 Task: Search one way flight ticket for 1 adult, 5 children, 2 infants in seat and 1 infant on lap in first from Orange County: John Wayne Airport (was Orange County Airport) to Laramie: Laramie Regional Airport on 5-3-2023. Choice of flights is Delta. Number of bags: 1 checked bag. Price is upto 92000. Outbound departure time preference is 9:00.
Action: Mouse moved to (304, 255)
Screenshot: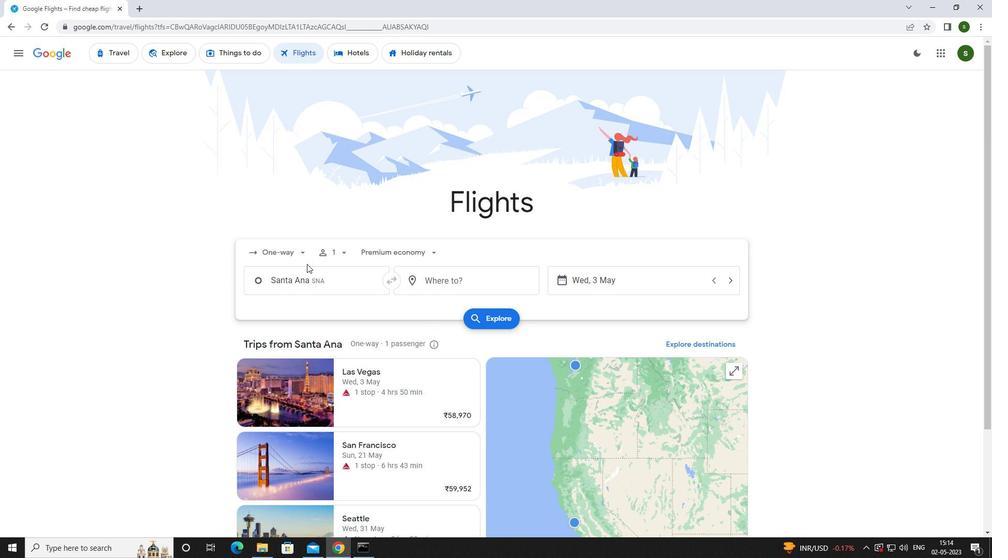 
Action: Mouse pressed left at (304, 255)
Screenshot: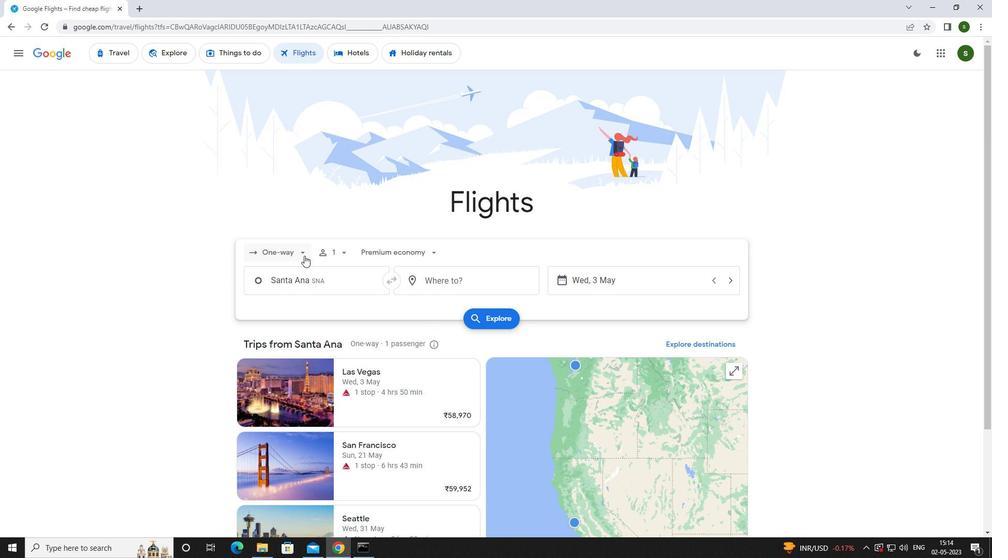 
Action: Mouse moved to (297, 295)
Screenshot: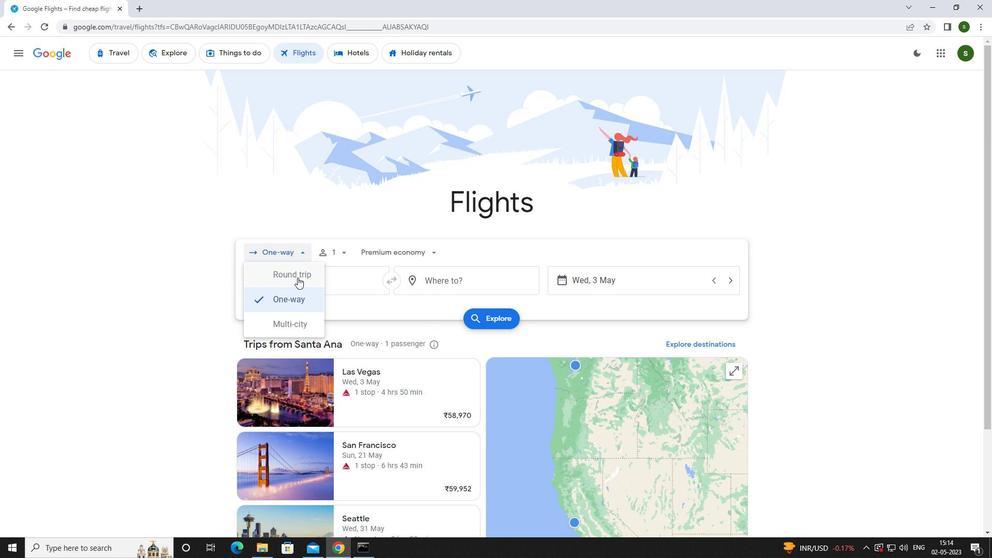 
Action: Mouse pressed left at (297, 295)
Screenshot: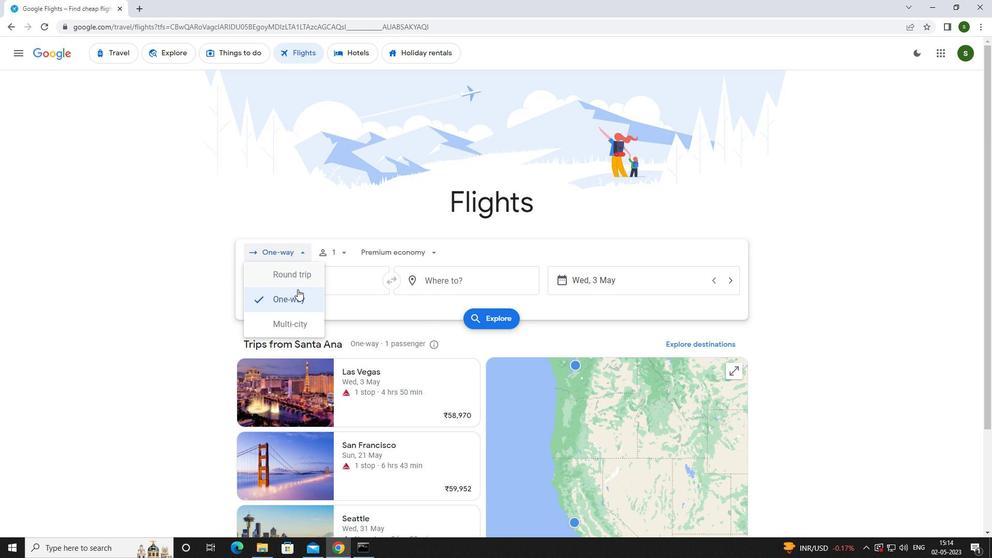 
Action: Mouse moved to (346, 252)
Screenshot: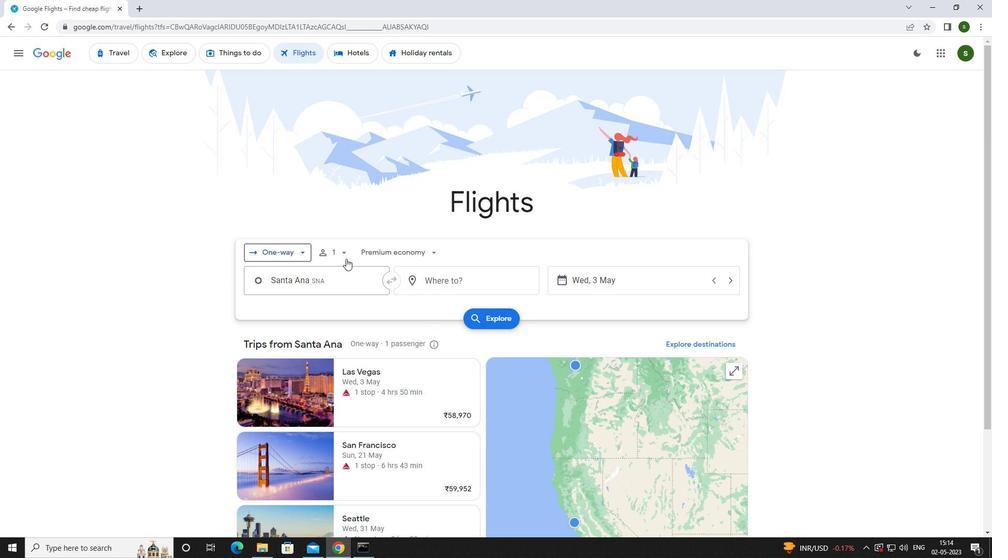 
Action: Mouse pressed left at (346, 252)
Screenshot: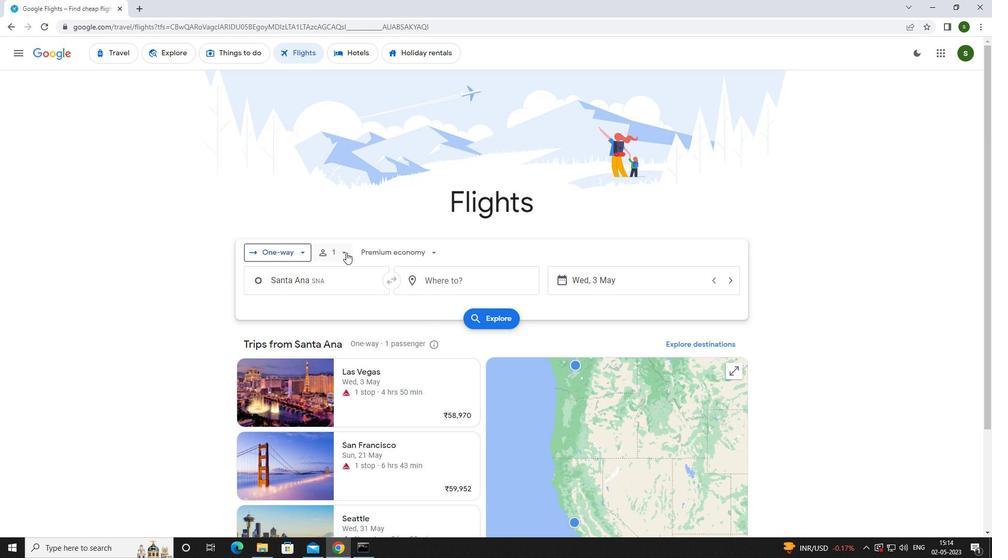 
Action: Mouse moved to (420, 298)
Screenshot: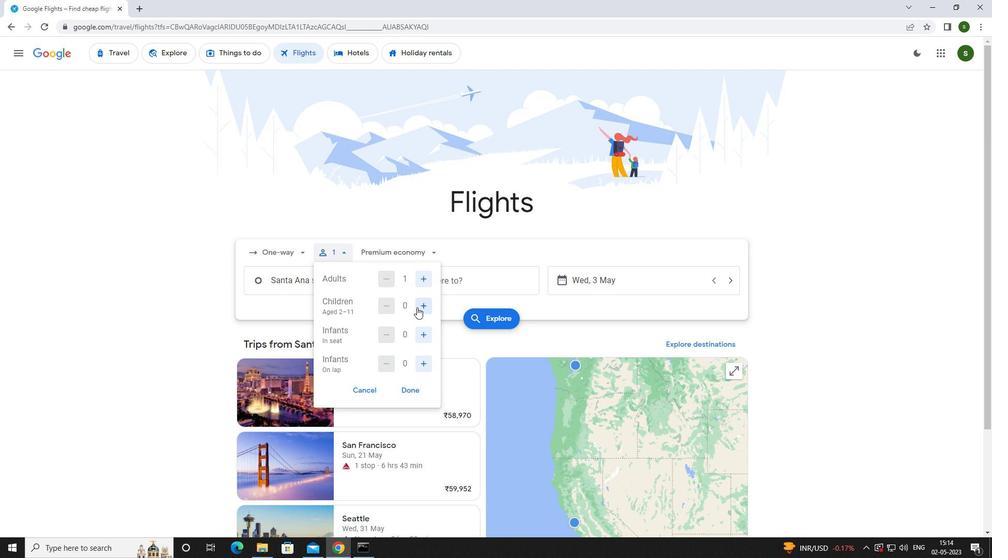 
Action: Mouse pressed left at (420, 298)
Screenshot: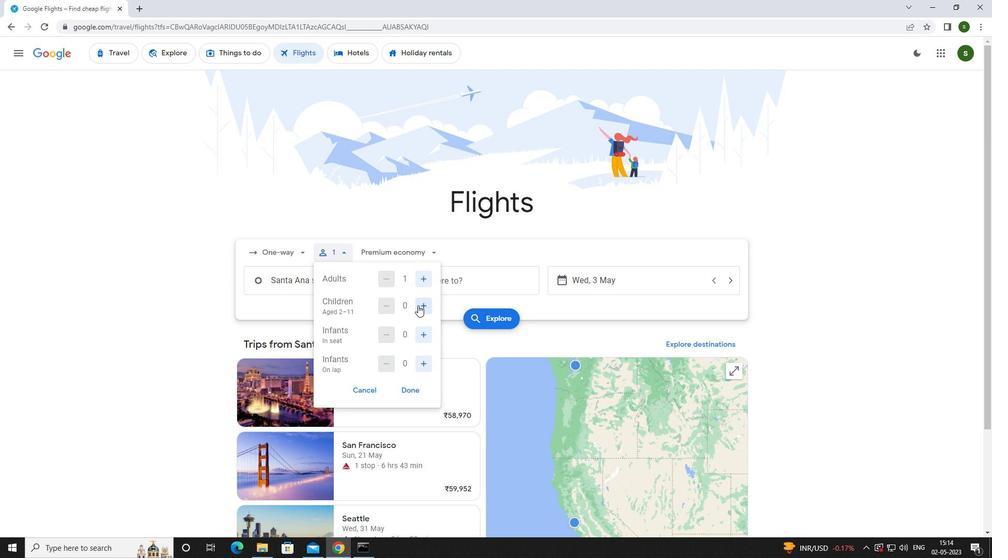 
Action: Mouse pressed left at (420, 298)
Screenshot: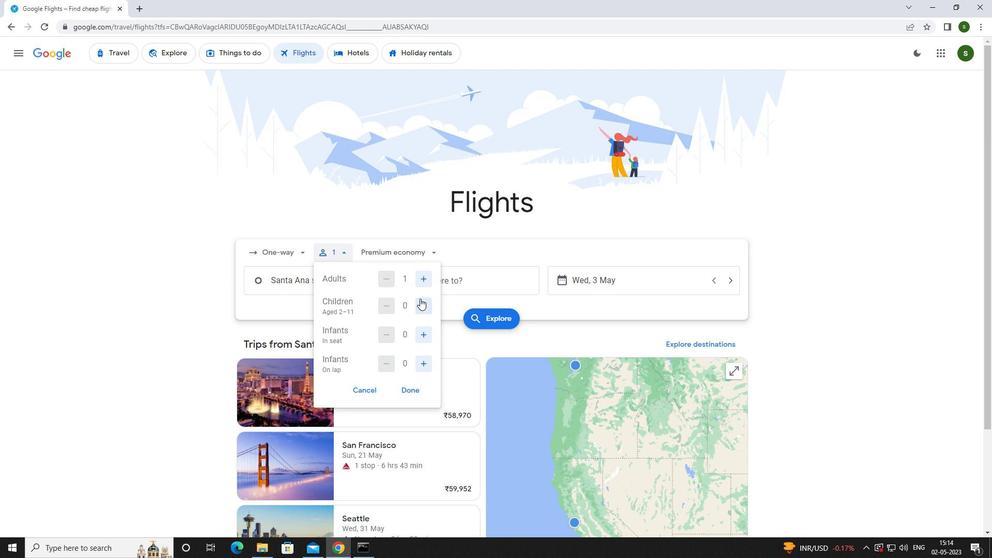
Action: Mouse pressed left at (420, 298)
Screenshot: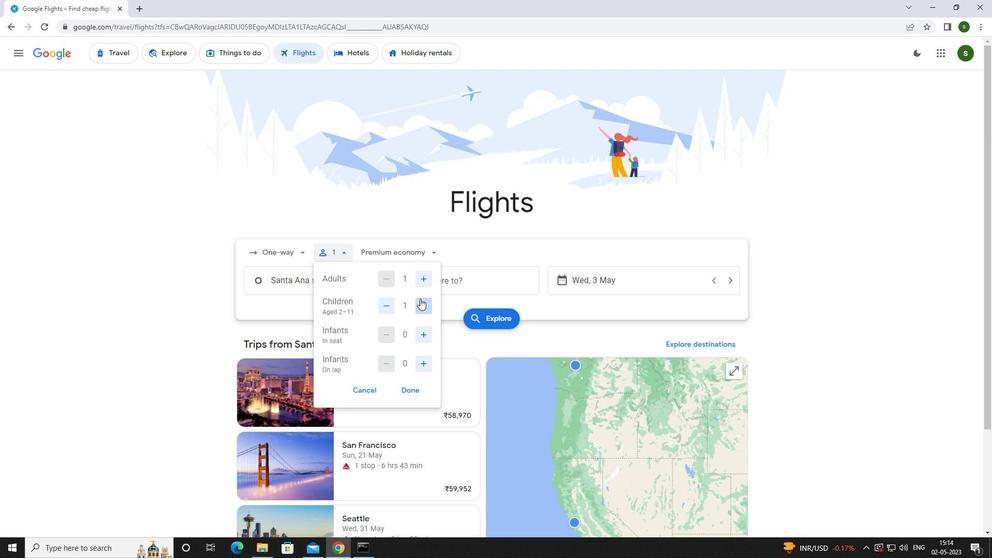 
Action: Mouse pressed left at (420, 298)
Screenshot: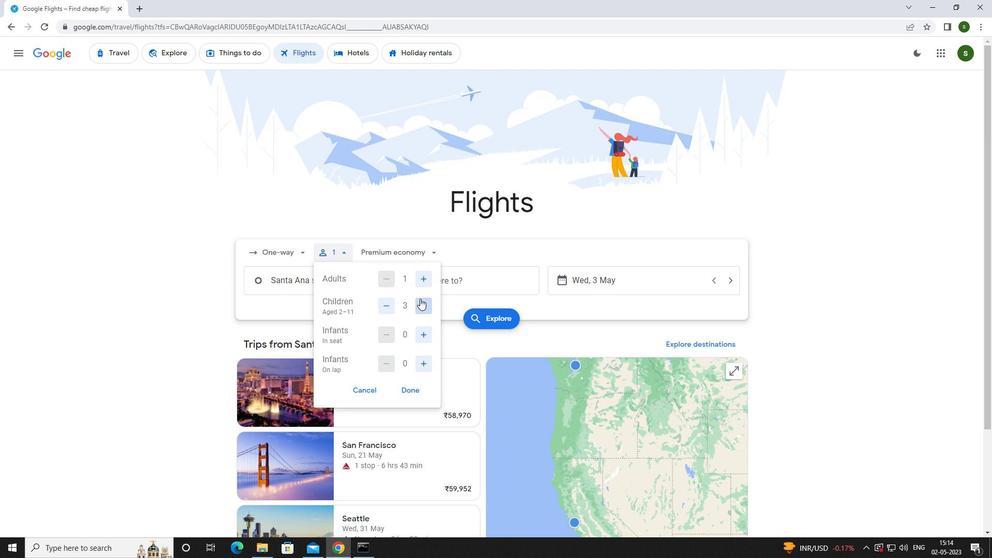 
Action: Mouse pressed left at (420, 298)
Screenshot: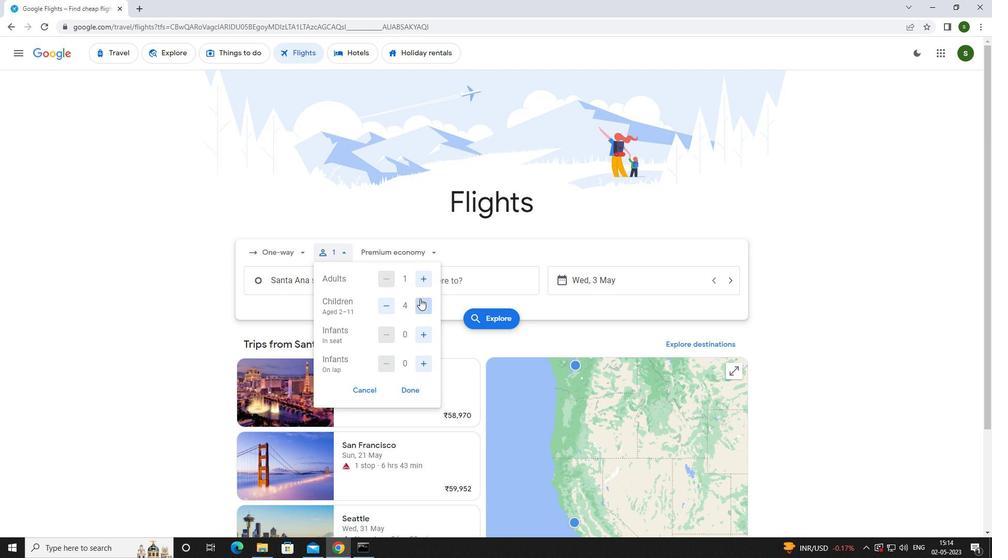 
Action: Mouse moved to (426, 338)
Screenshot: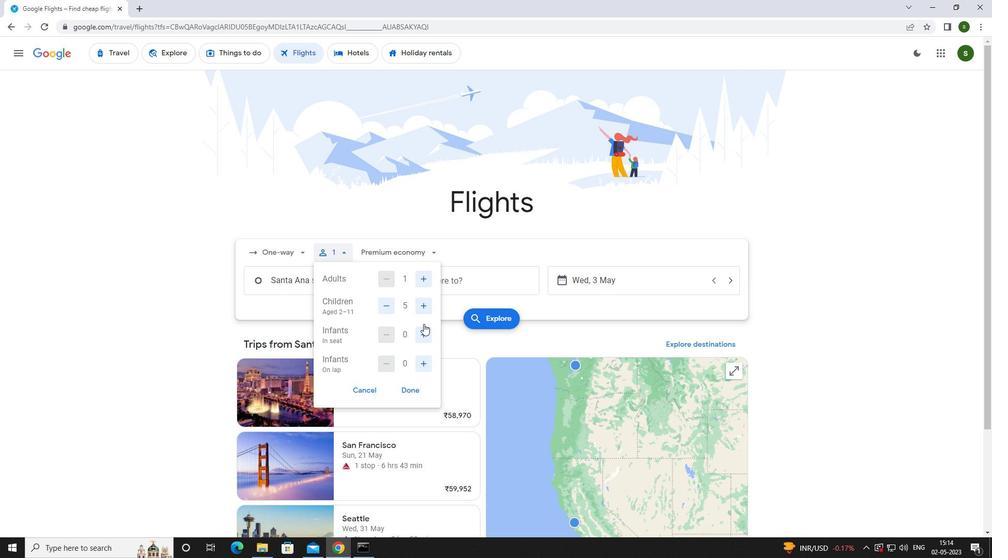 
Action: Mouse pressed left at (426, 338)
Screenshot: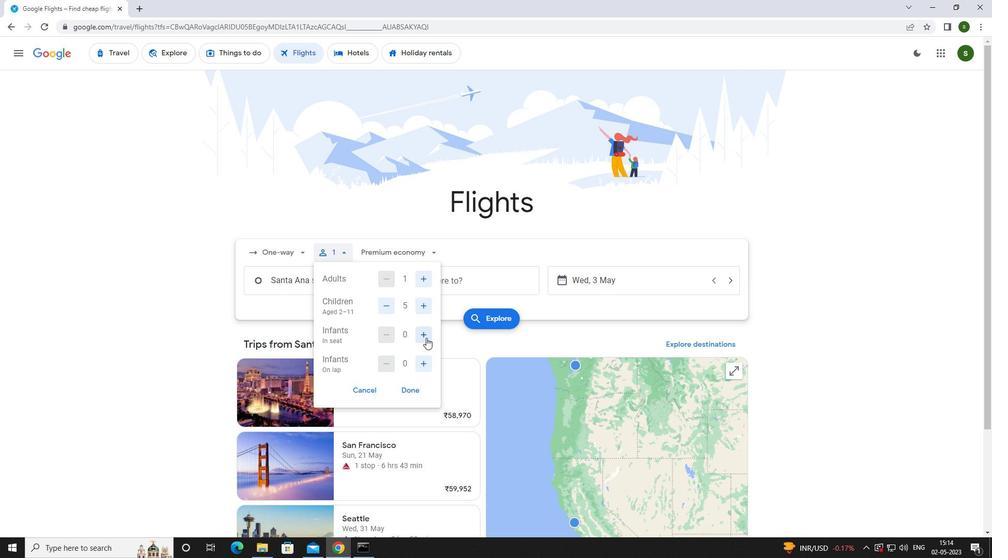 
Action: Mouse moved to (425, 362)
Screenshot: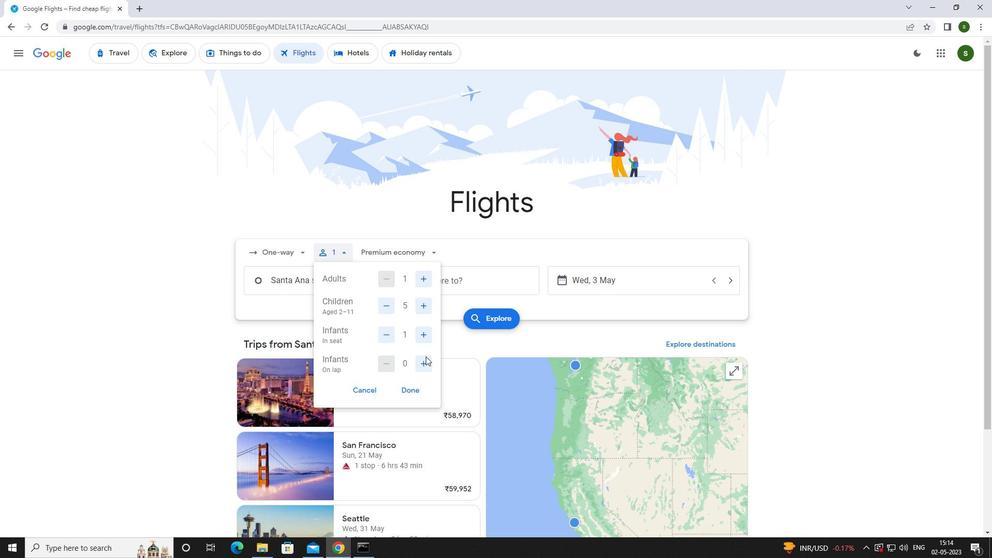 
Action: Mouse pressed left at (425, 362)
Screenshot: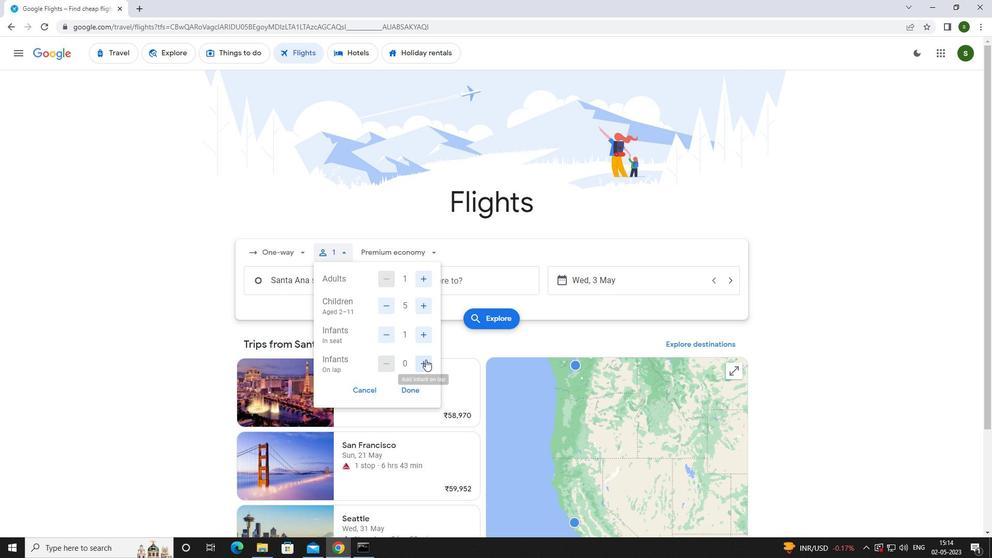 
Action: Mouse moved to (406, 251)
Screenshot: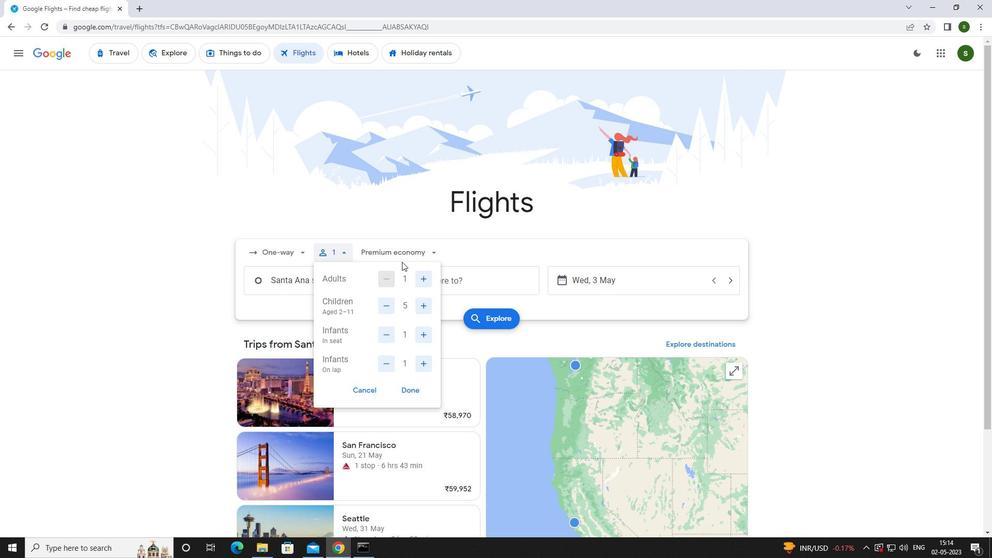 
Action: Mouse pressed left at (406, 251)
Screenshot: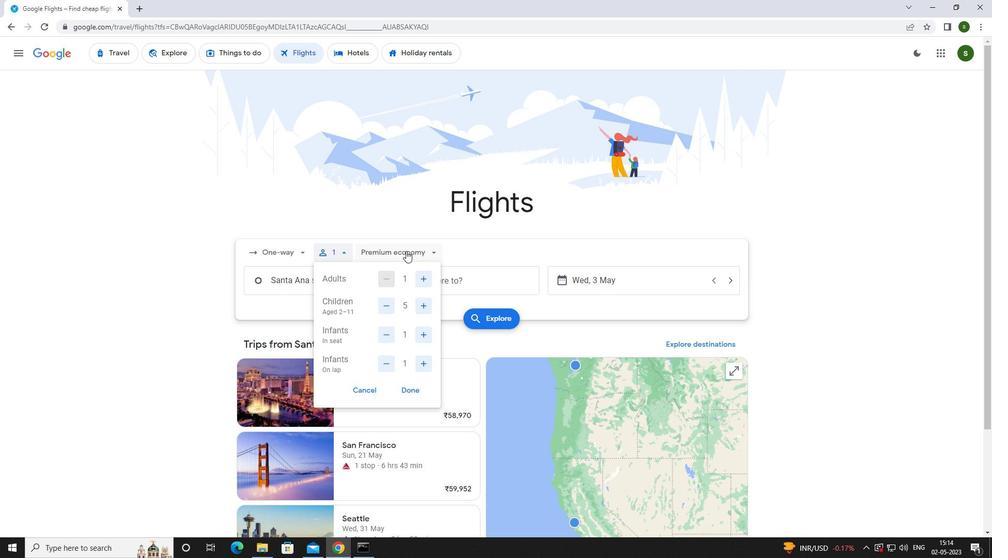 
Action: Mouse moved to (412, 349)
Screenshot: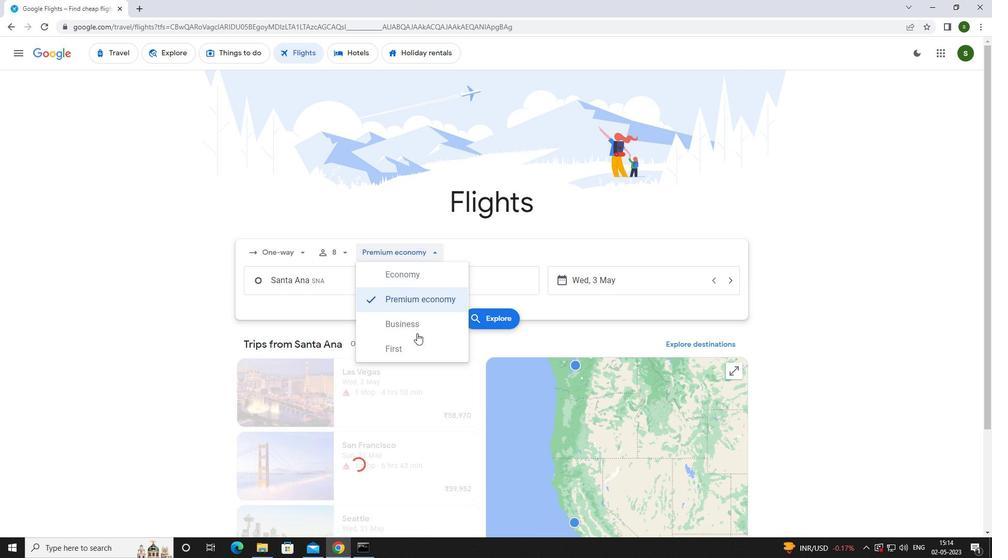 
Action: Mouse pressed left at (412, 349)
Screenshot: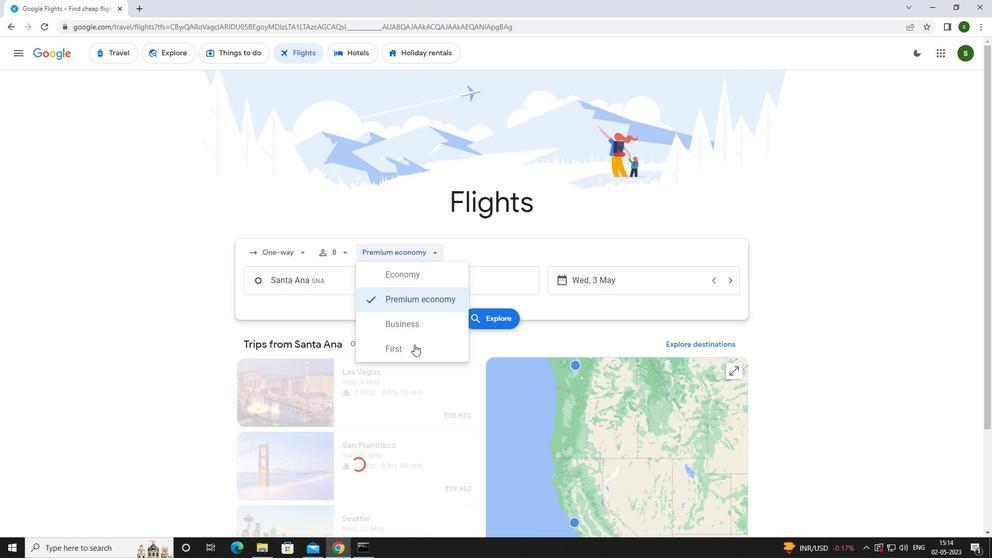 
Action: Mouse moved to (354, 282)
Screenshot: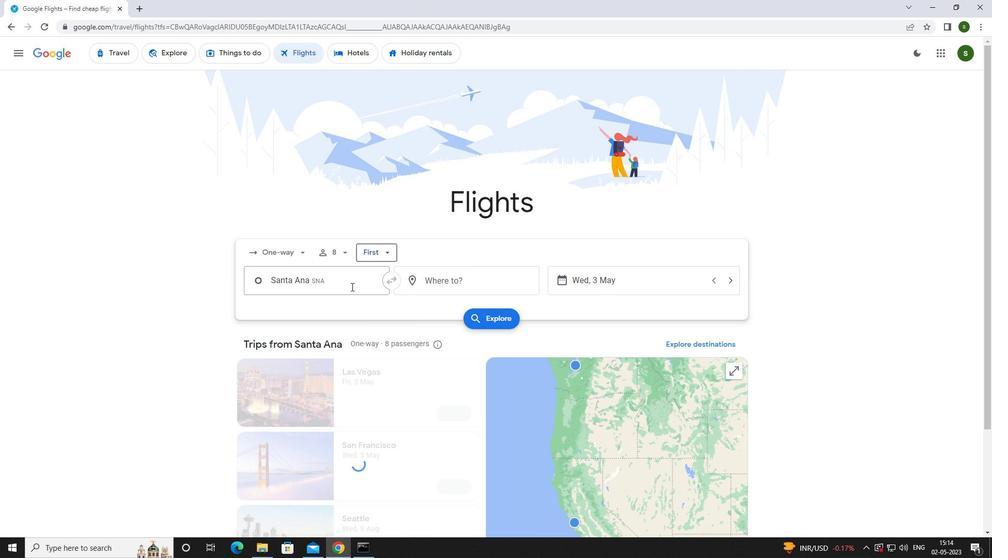 
Action: Mouse pressed left at (354, 282)
Screenshot: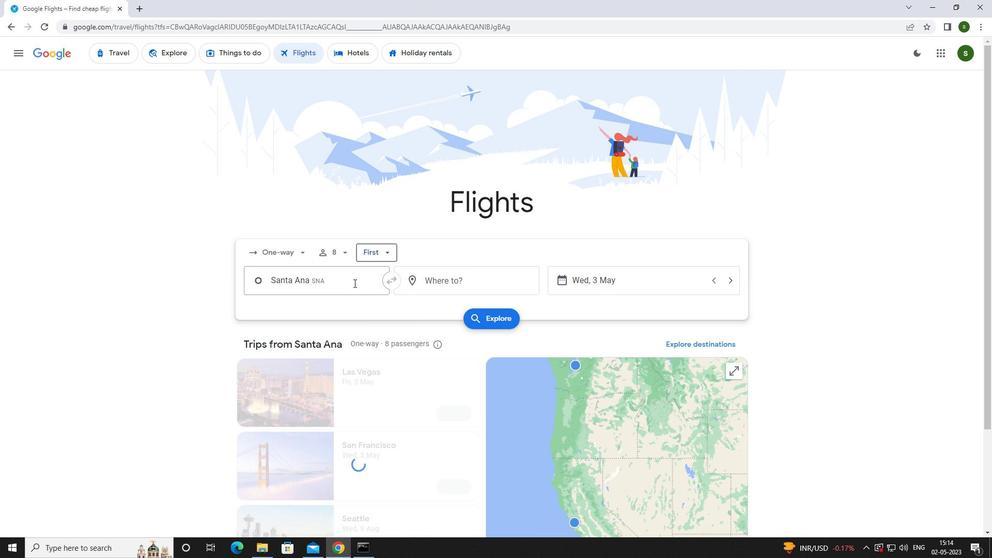 
Action: Mouse moved to (355, 282)
Screenshot: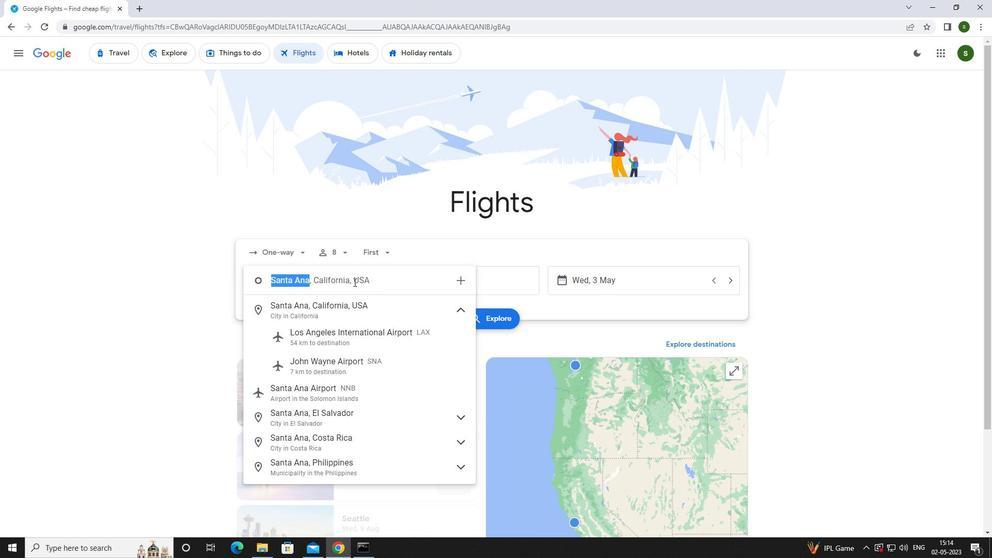 
Action: Key pressed <Key.caps_lock>j<Key.caps_lock>ohn<Key.space><Key.caps_lock>
Screenshot: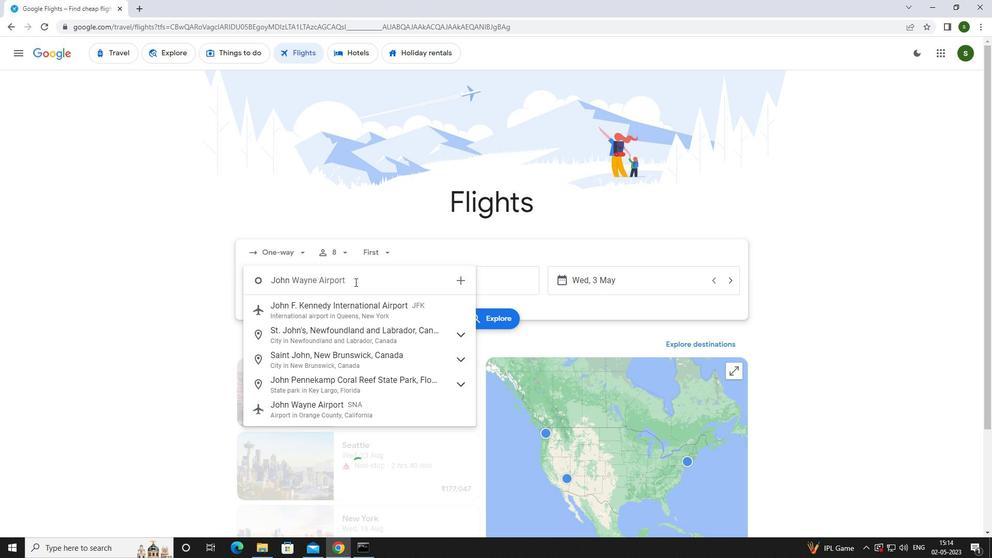 
Action: Mouse moved to (342, 403)
Screenshot: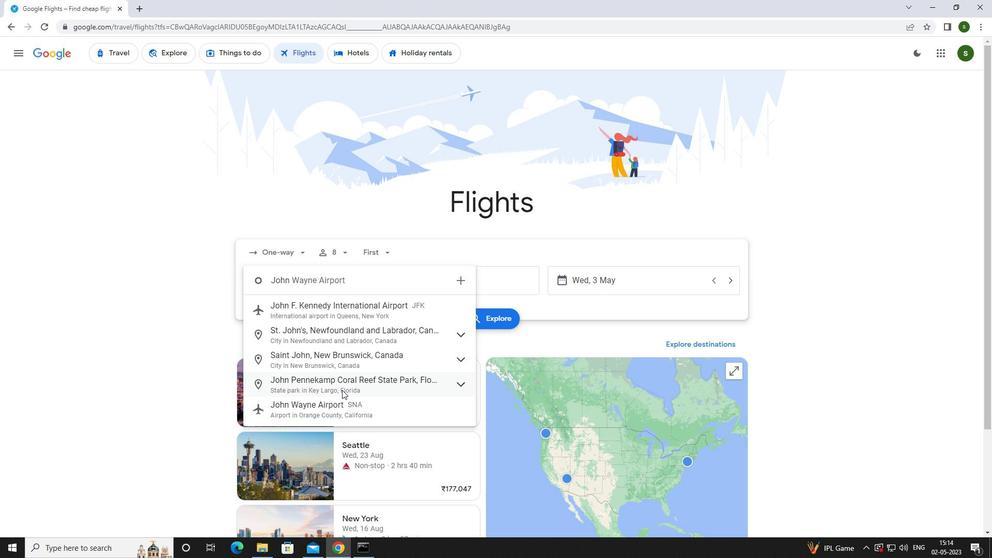 
Action: Mouse pressed left at (342, 403)
Screenshot: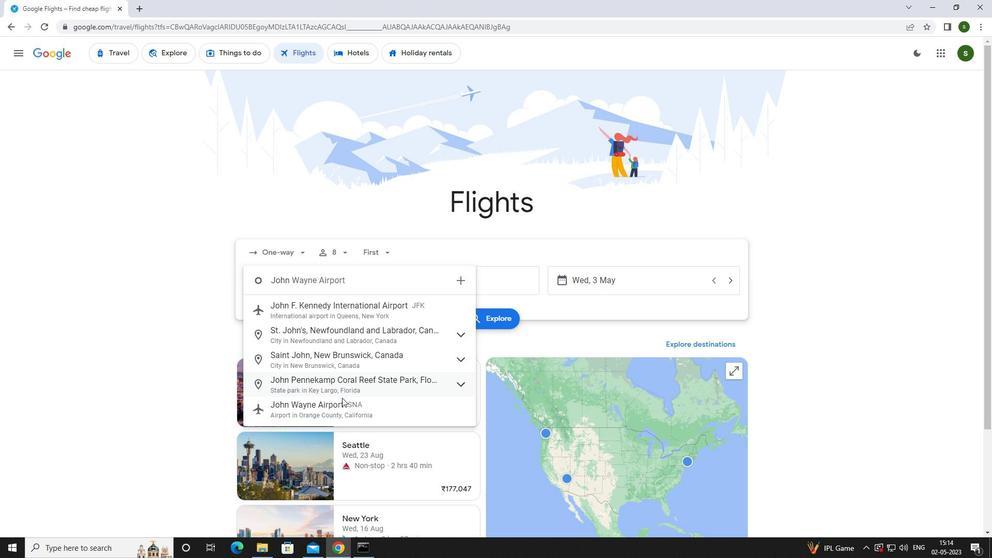
Action: Mouse moved to (465, 279)
Screenshot: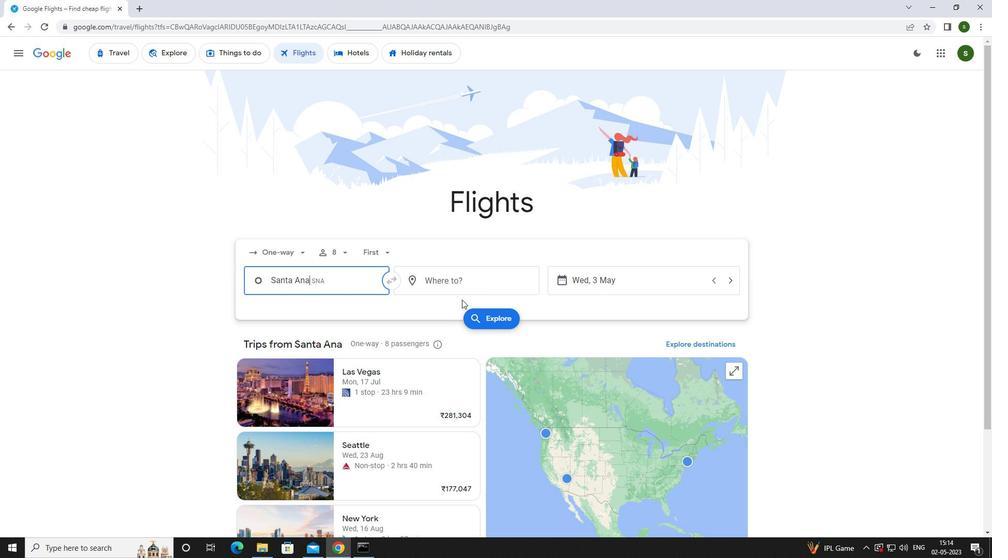 
Action: Mouse pressed left at (465, 279)
Screenshot: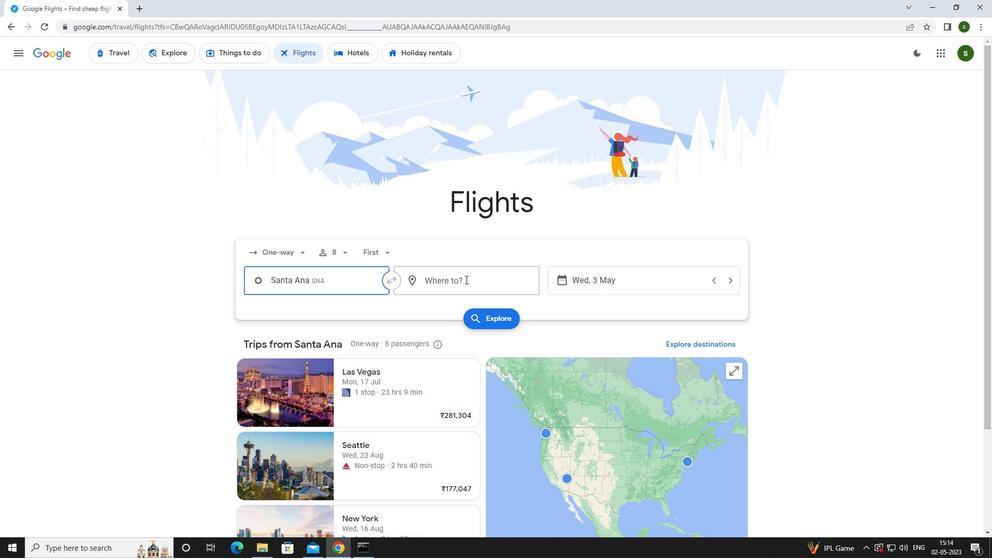
Action: Mouse moved to (413, 298)
Screenshot: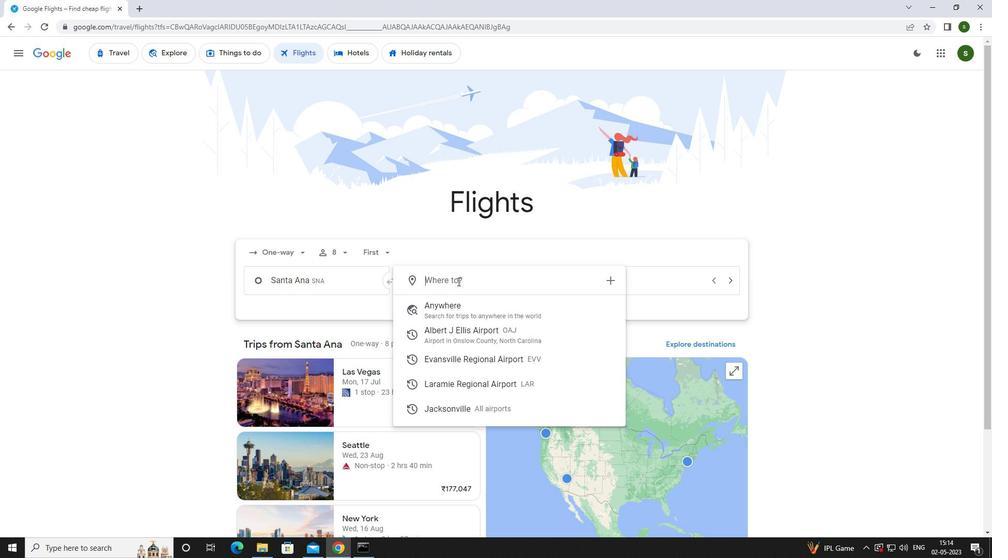 
Action: Key pressed <Key.caps_lock><Key.caps_lock>l<Key.caps_lock>aramie
Screenshot: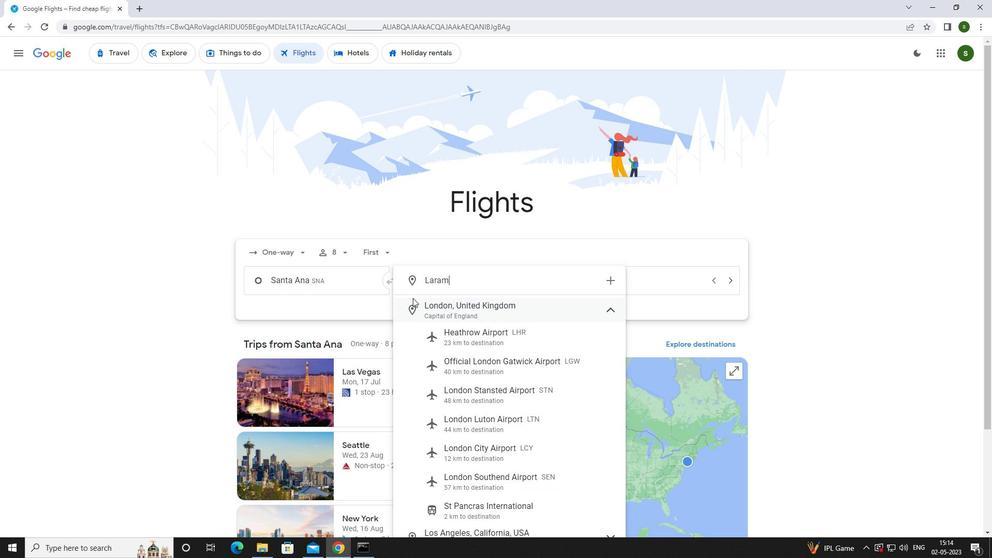 
Action: Mouse moved to (485, 359)
Screenshot: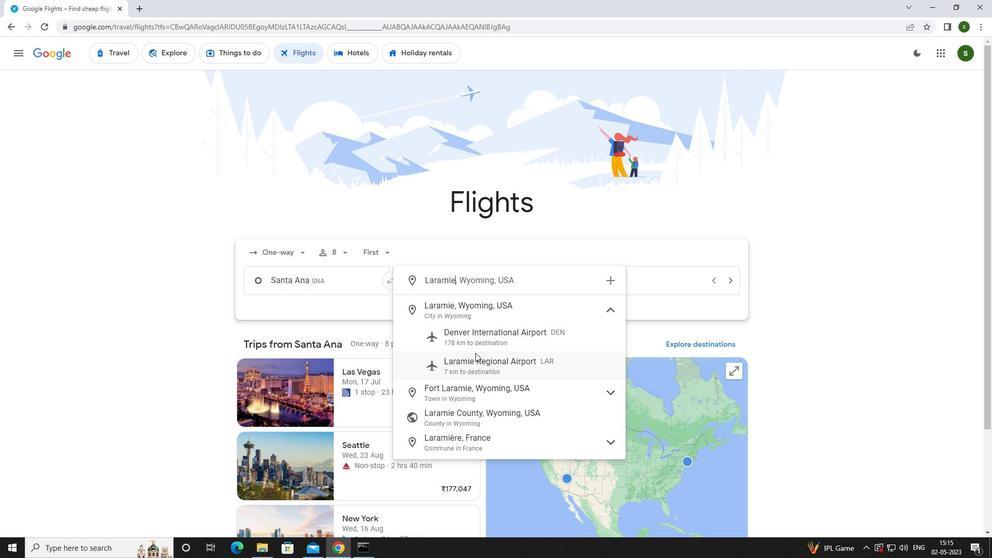 
Action: Mouse pressed left at (485, 359)
Screenshot: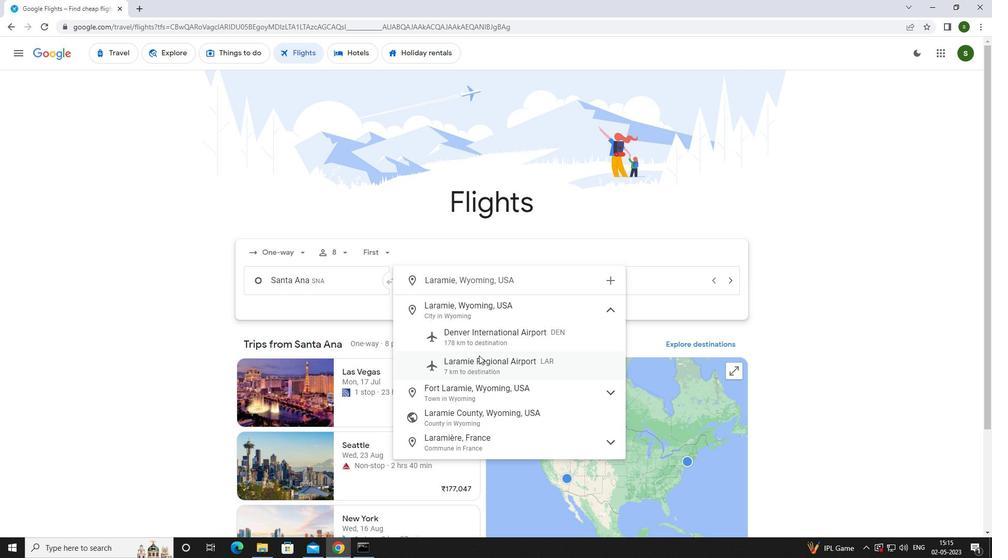 
Action: Mouse moved to (640, 283)
Screenshot: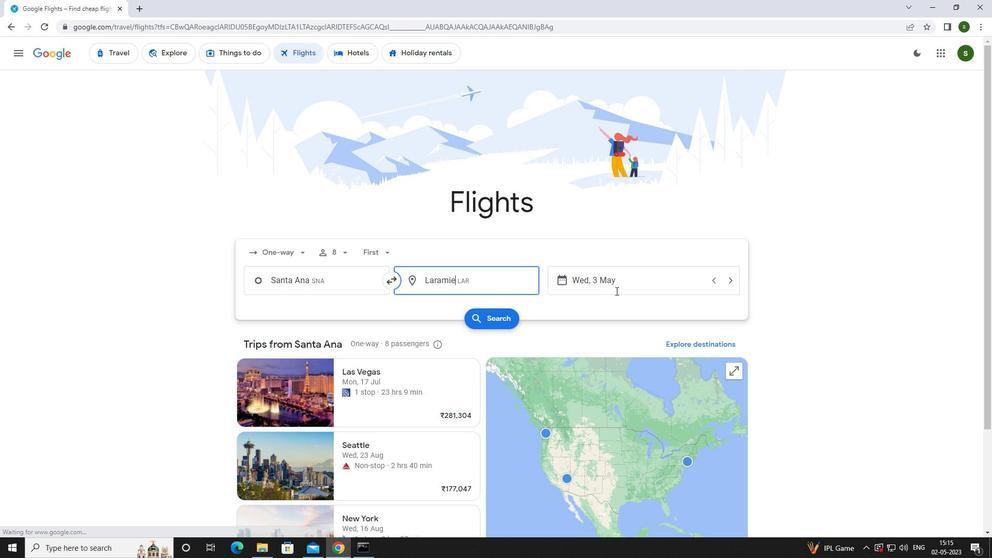 
Action: Mouse pressed left at (640, 283)
Screenshot: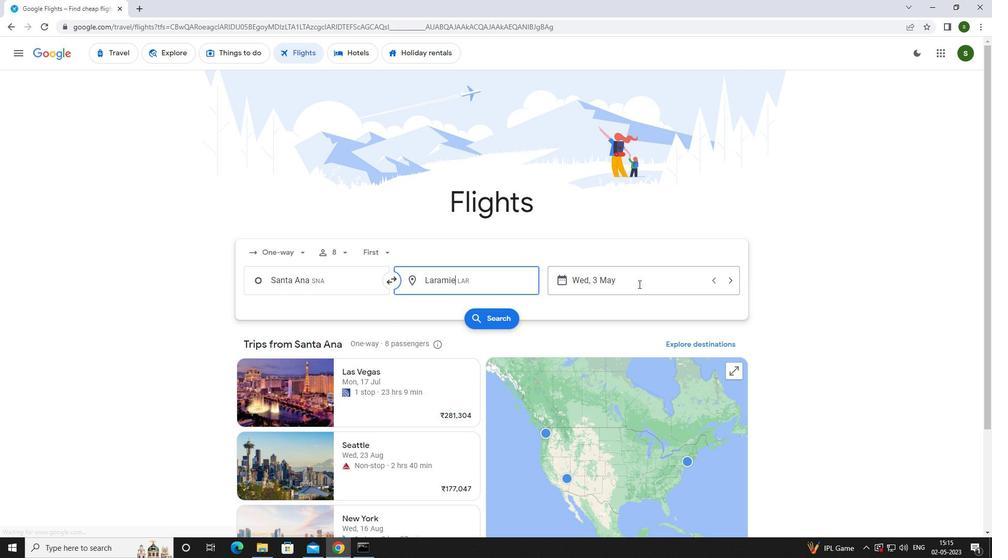 
Action: Mouse moved to (443, 350)
Screenshot: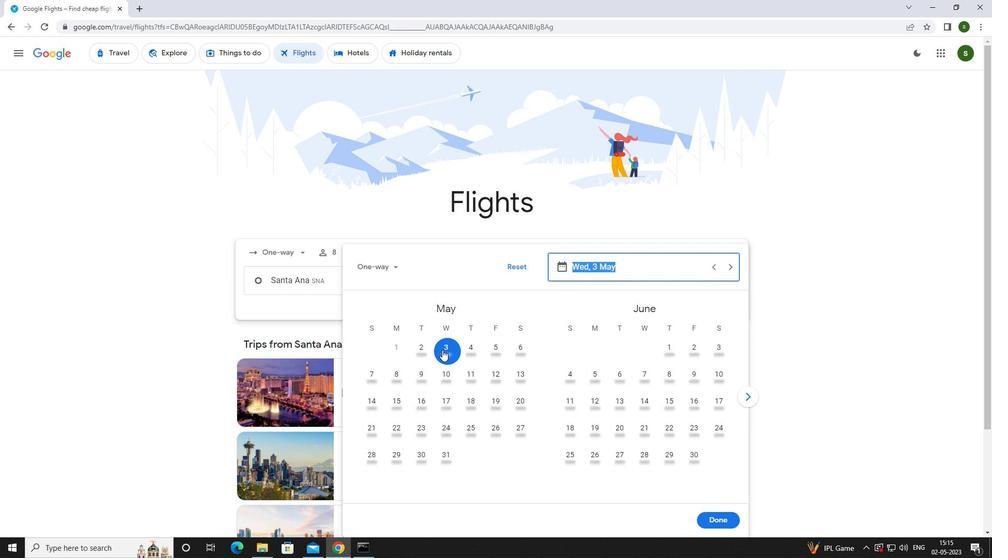 
Action: Mouse pressed left at (443, 350)
Screenshot: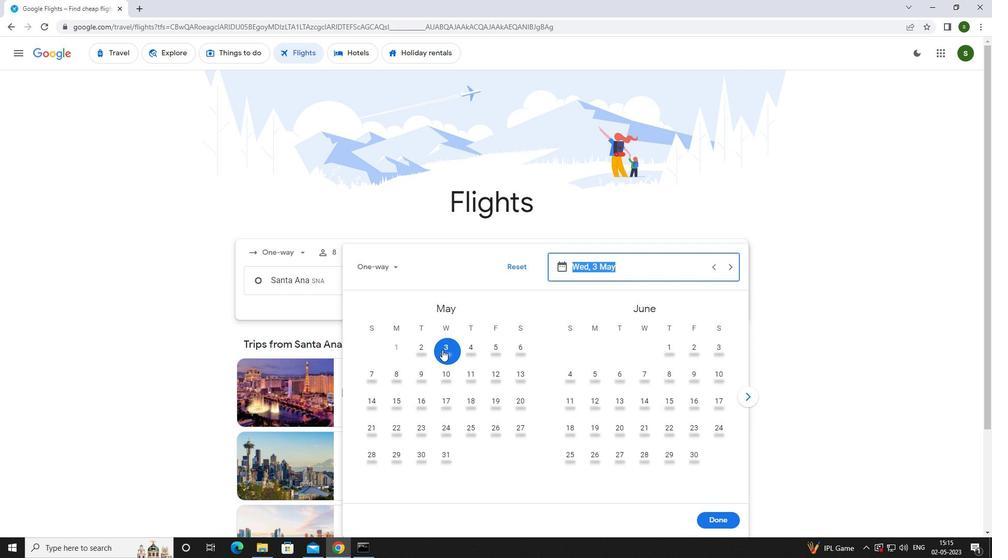 
Action: Mouse moved to (717, 517)
Screenshot: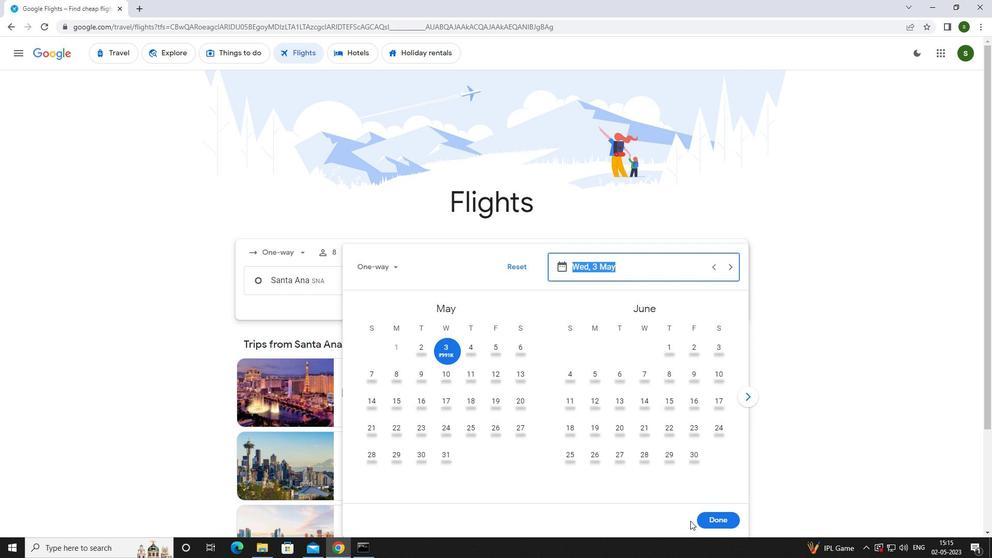 
Action: Mouse pressed left at (717, 517)
Screenshot: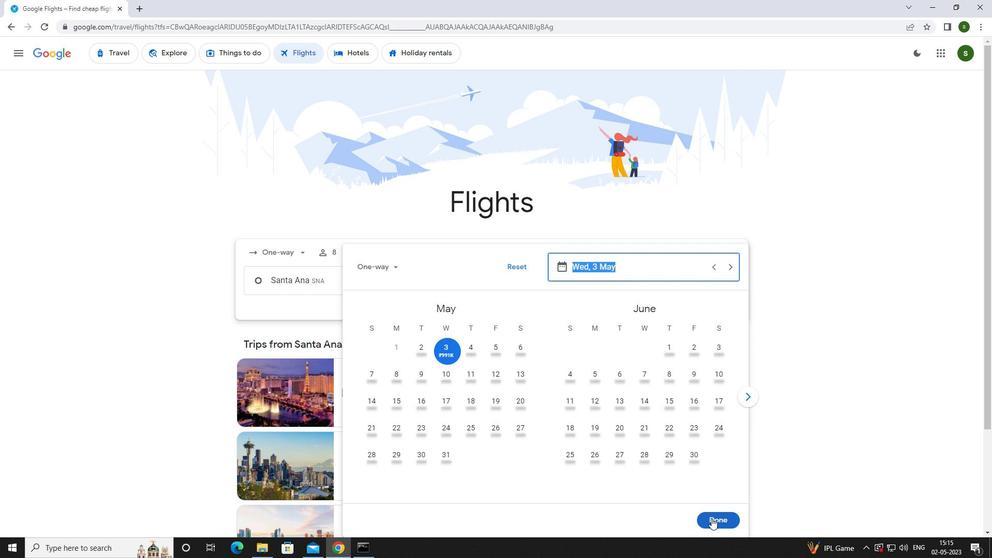 
Action: Mouse moved to (488, 324)
Screenshot: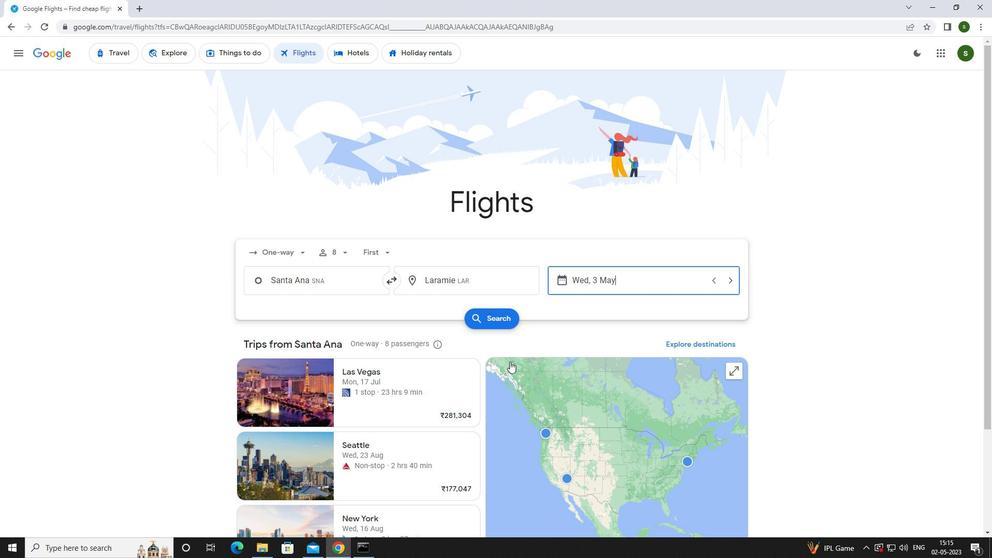 
Action: Mouse pressed left at (488, 324)
Screenshot: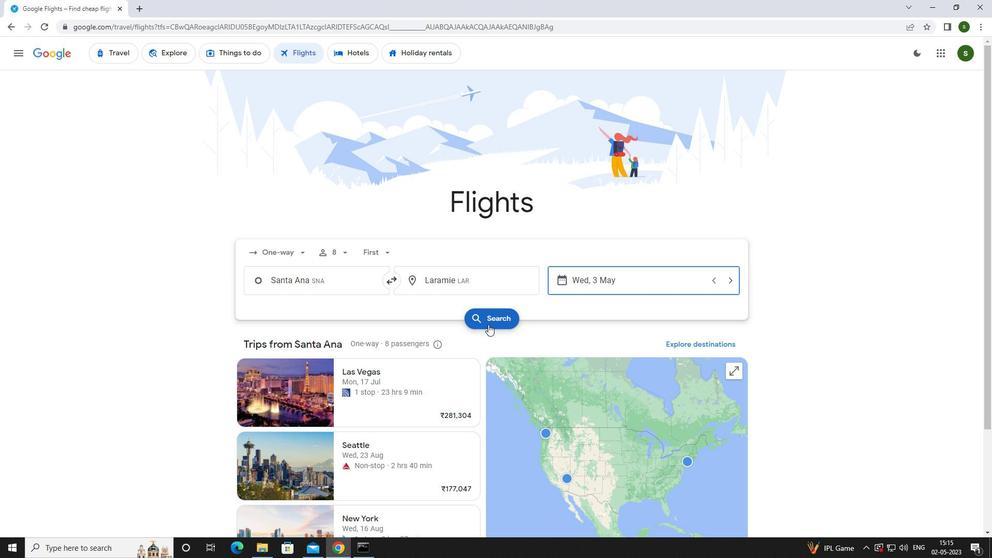 
Action: Mouse moved to (256, 141)
Screenshot: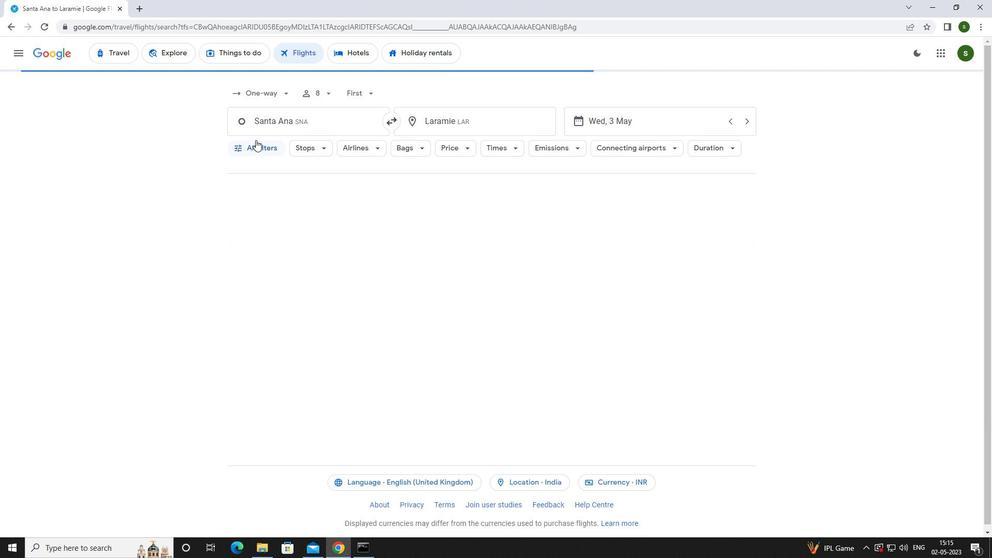 
Action: Mouse pressed left at (256, 141)
Screenshot: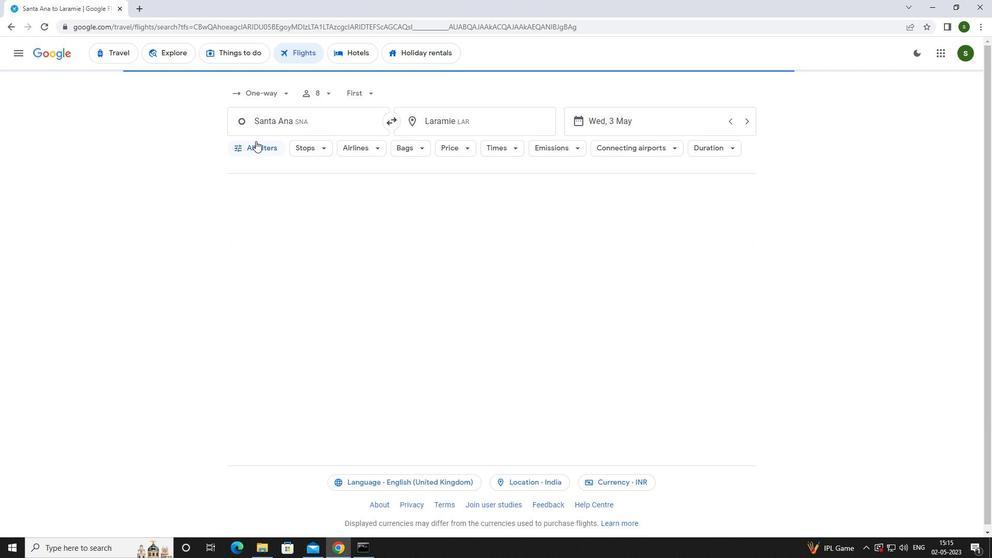 
Action: Mouse moved to (388, 365)
Screenshot: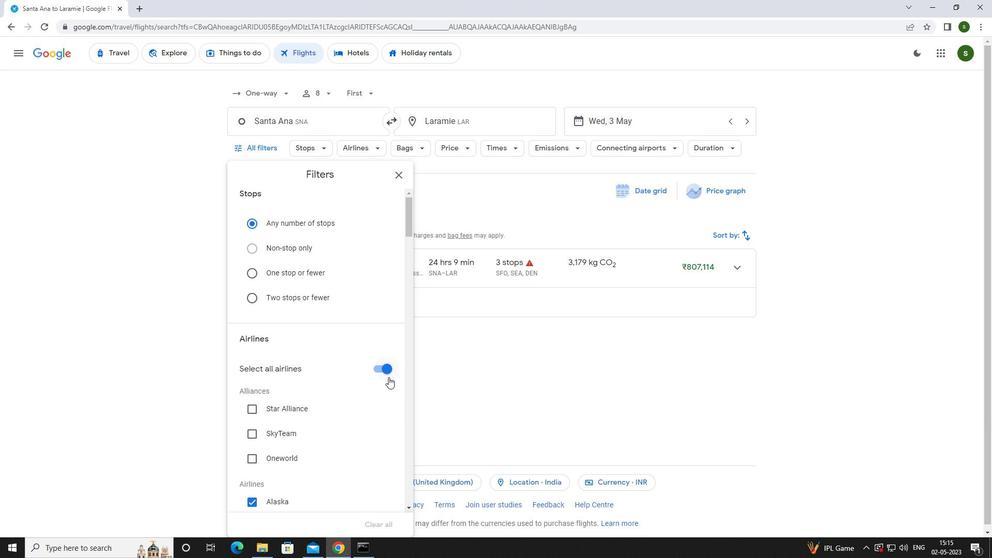 
Action: Mouse pressed left at (388, 365)
Screenshot: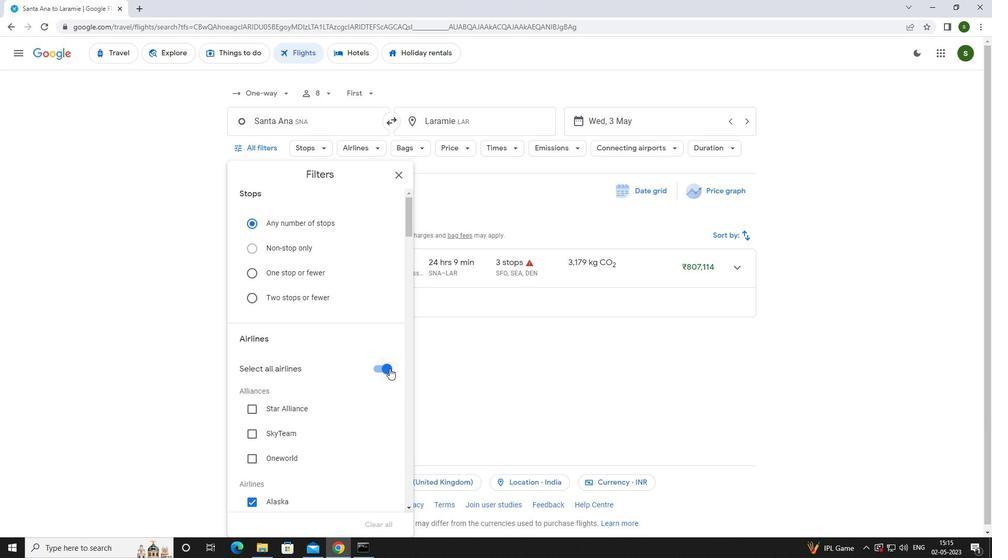 
Action: Mouse moved to (307, 290)
Screenshot: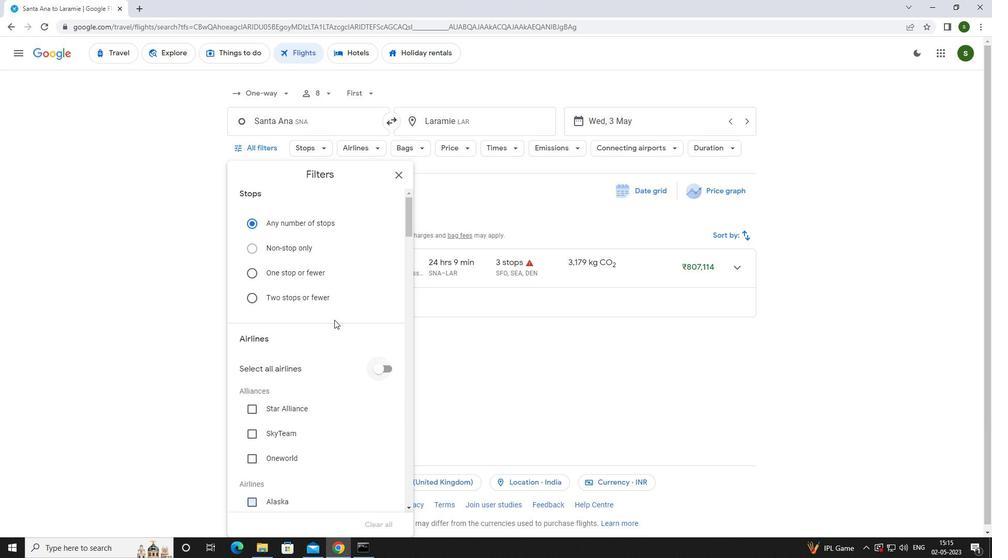 
Action: Mouse scrolled (307, 289) with delta (0, 0)
Screenshot: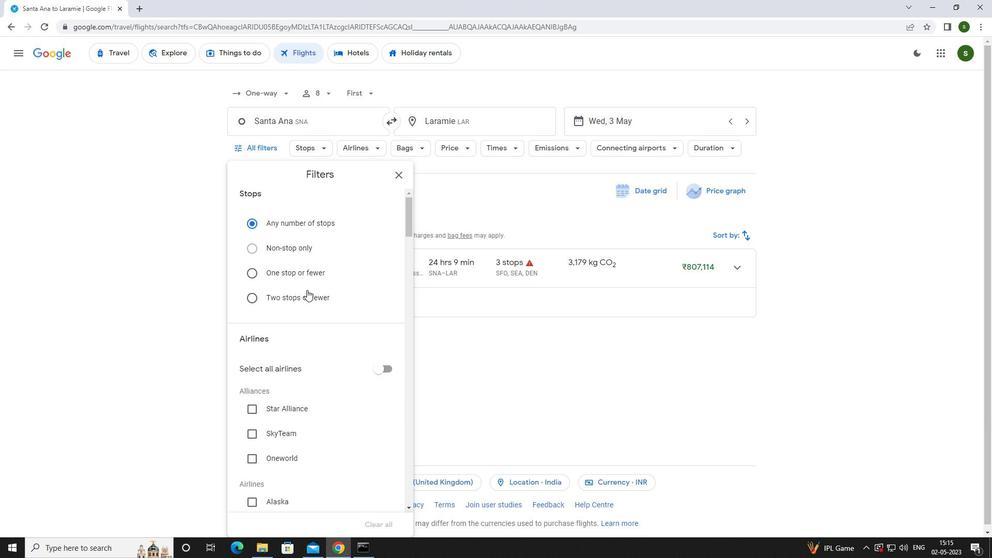 
Action: Mouse scrolled (307, 289) with delta (0, 0)
Screenshot: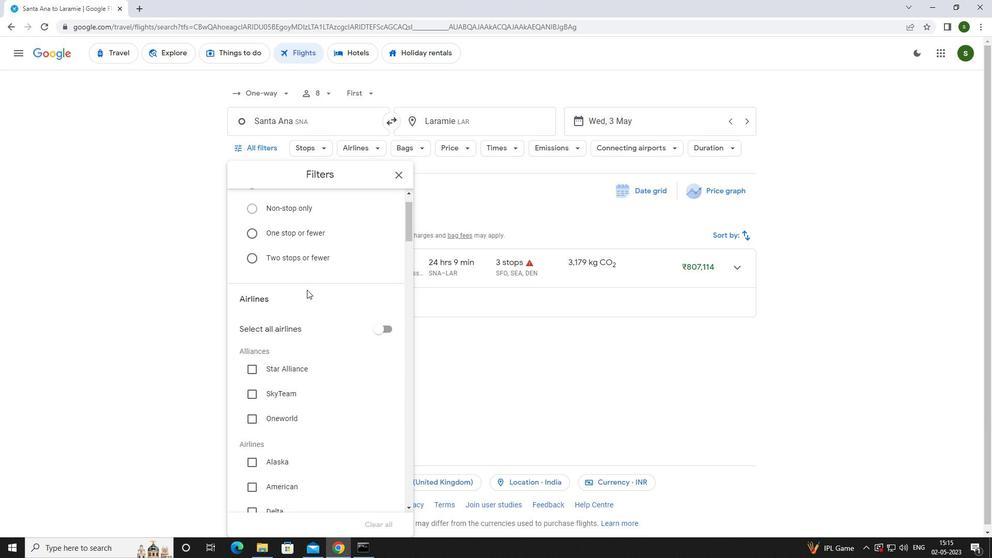 
Action: Mouse scrolled (307, 289) with delta (0, 0)
Screenshot: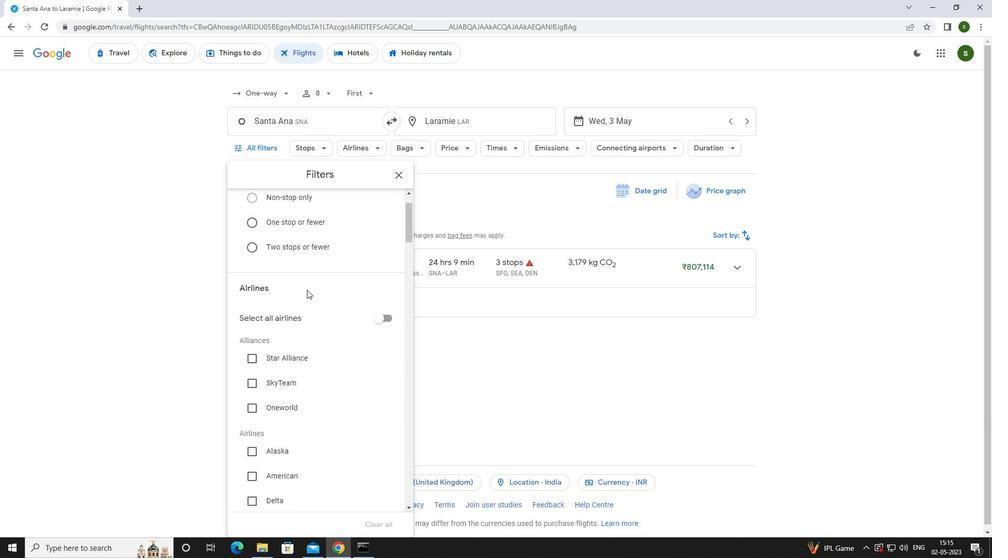 
Action: Mouse moved to (273, 396)
Screenshot: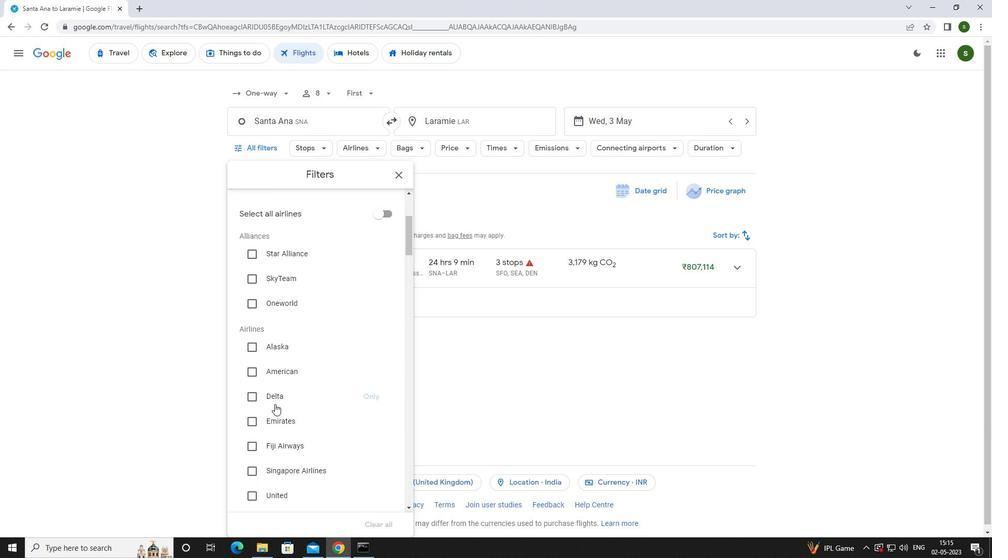 
Action: Mouse pressed left at (273, 396)
Screenshot: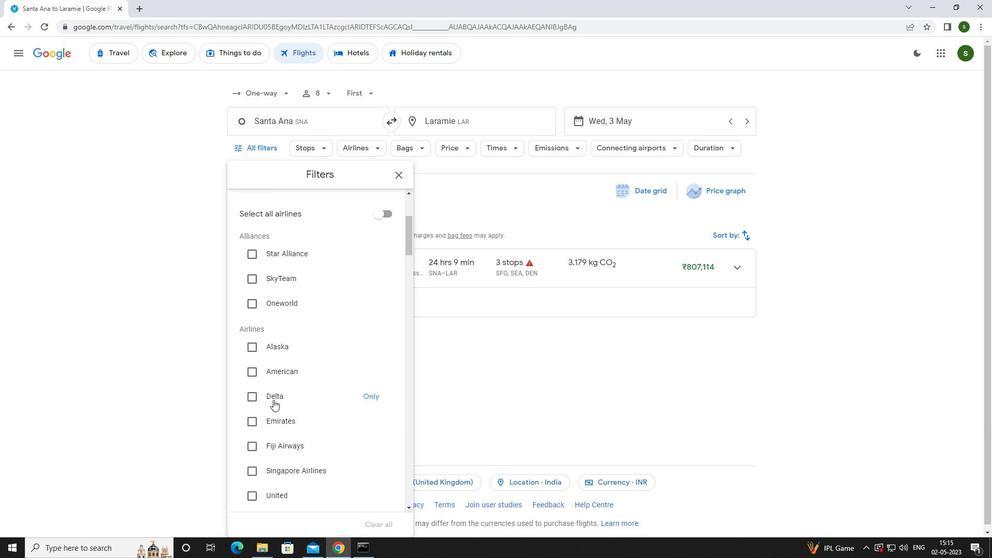 
Action: Mouse moved to (326, 371)
Screenshot: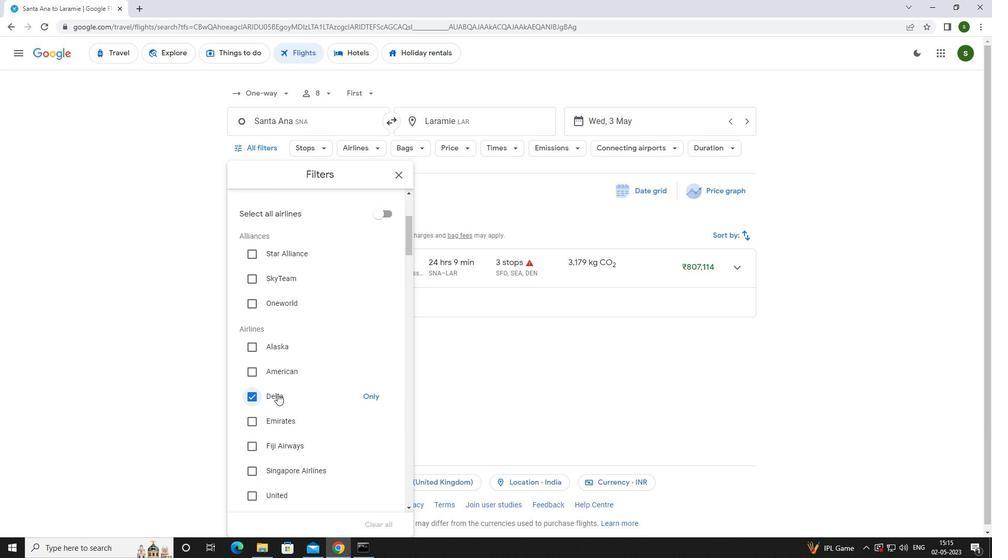 
Action: Mouse scrolled (326, 370) with delta (0, 0)
Screenshot: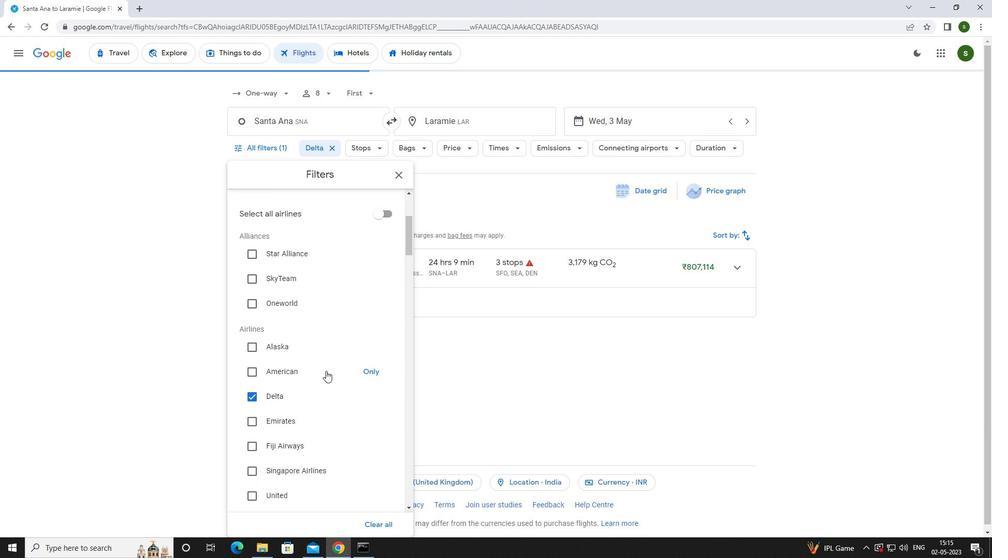 
Action: Mouse scrolled (326, 370) with delta (0, 0)
Screenshot: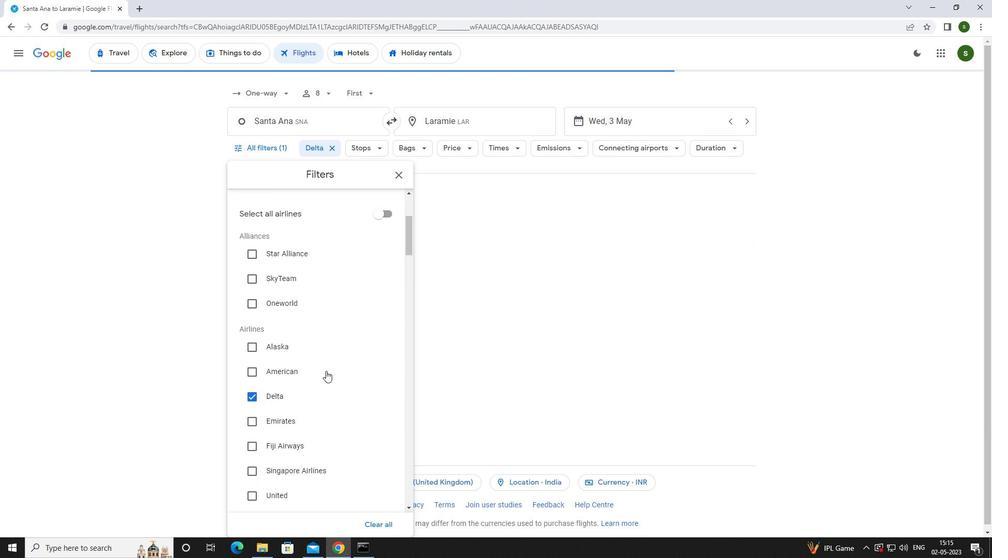 
Action: Mouse scrolled (326, 370) with delta (0, 0)
Screenshot: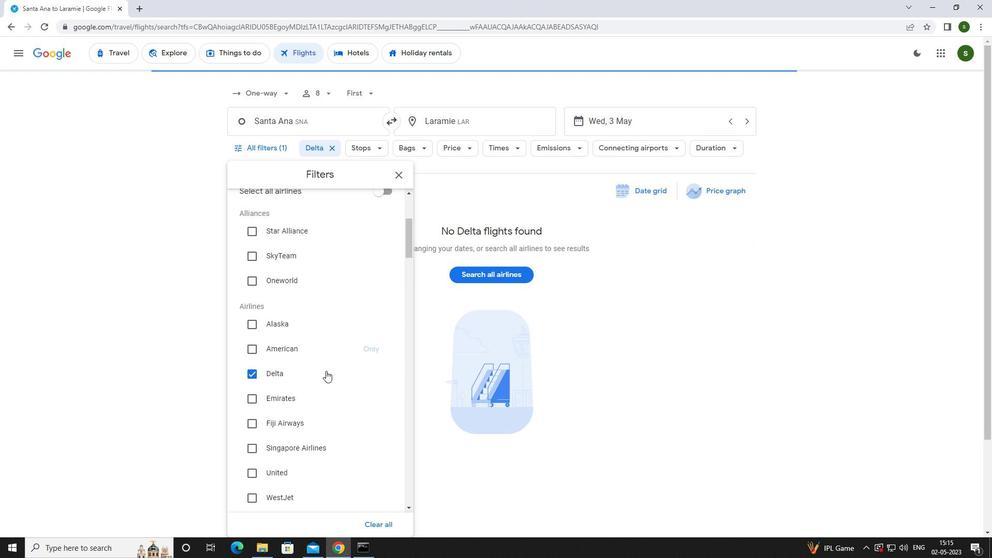 
Action: Mouse scrolled (326, 370) with delta (0, 0)
Screenshot: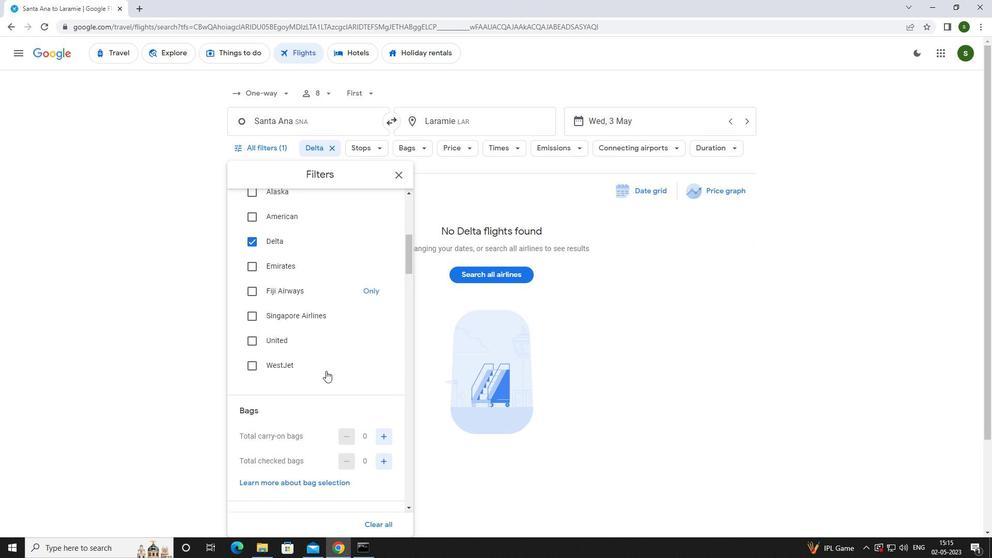
Action: Mouse scrolled (326, 370) with delta (0, 0)
Screenshot: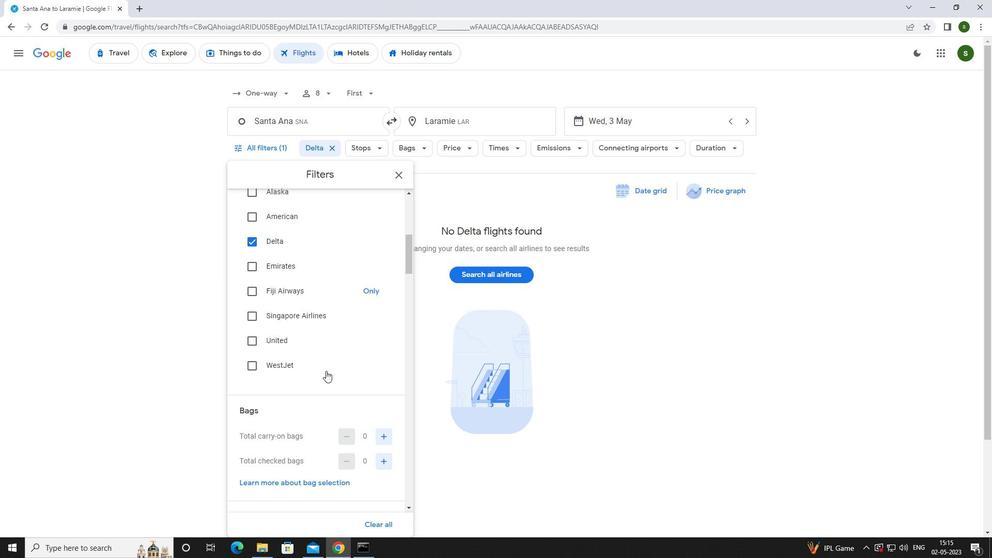 
Action: Mouse moved to (385, 354)
Screenshot: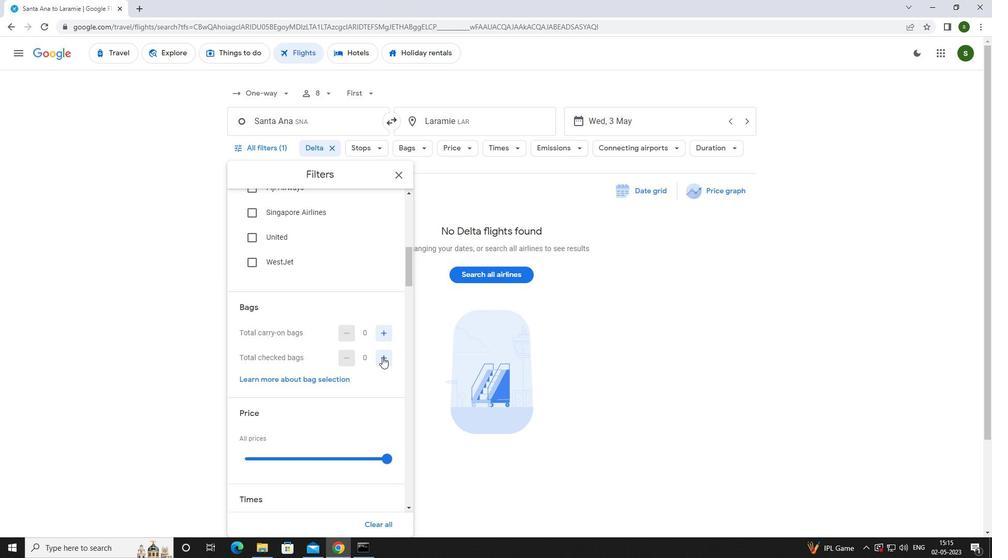 
Action: Mouse pressed left at (385, 354)
Screenshot: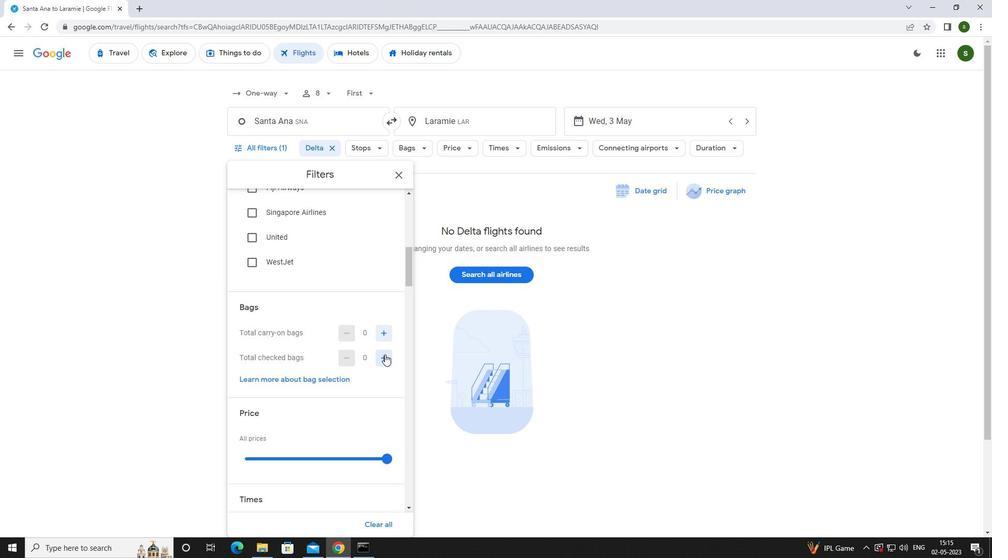 
Action: Mouse moved to (385, 354)
Screenshot: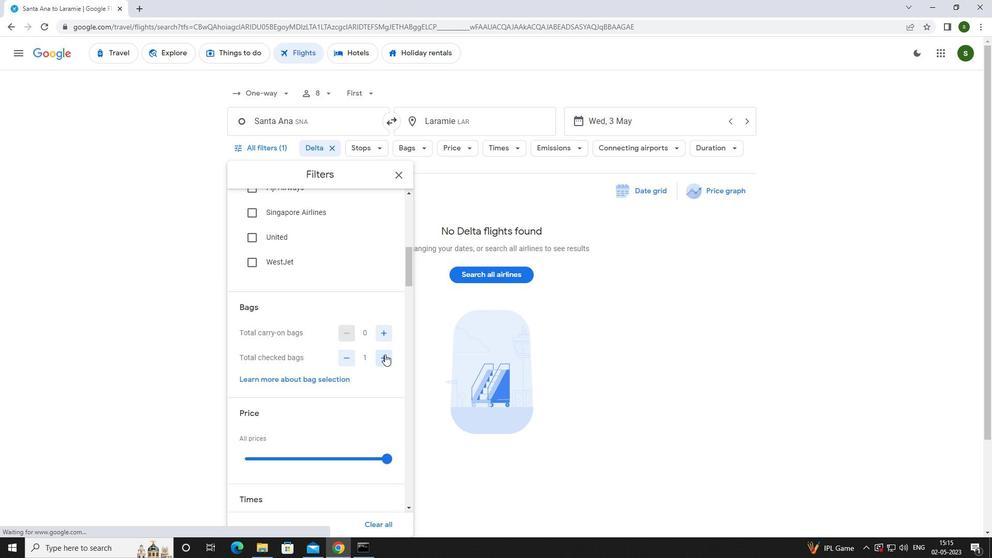 
Action: Mouse scrolled (385, 354) with delta (0, 0)
Screenshot: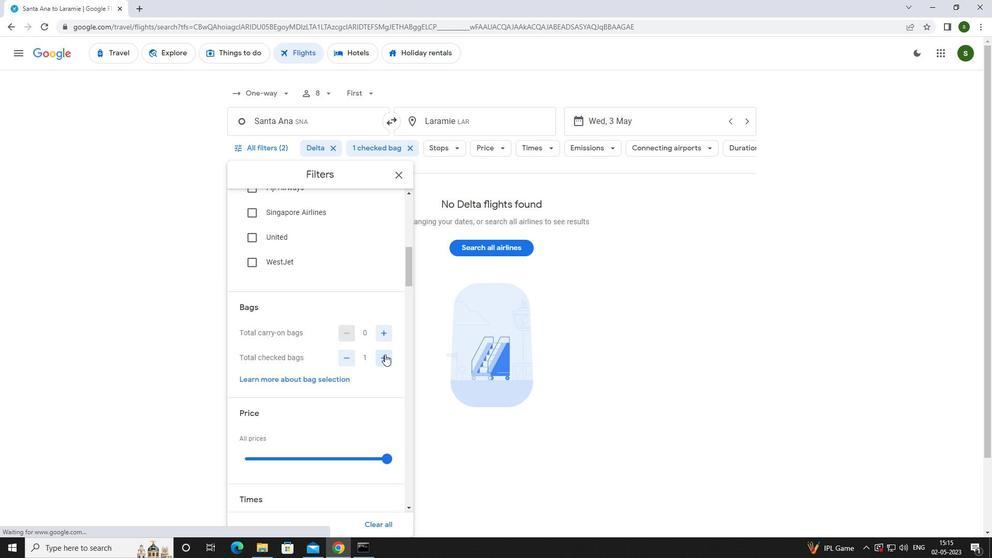 
Action: Mouse scrolled (385, 354) with delta (0, 0)
Screenshot: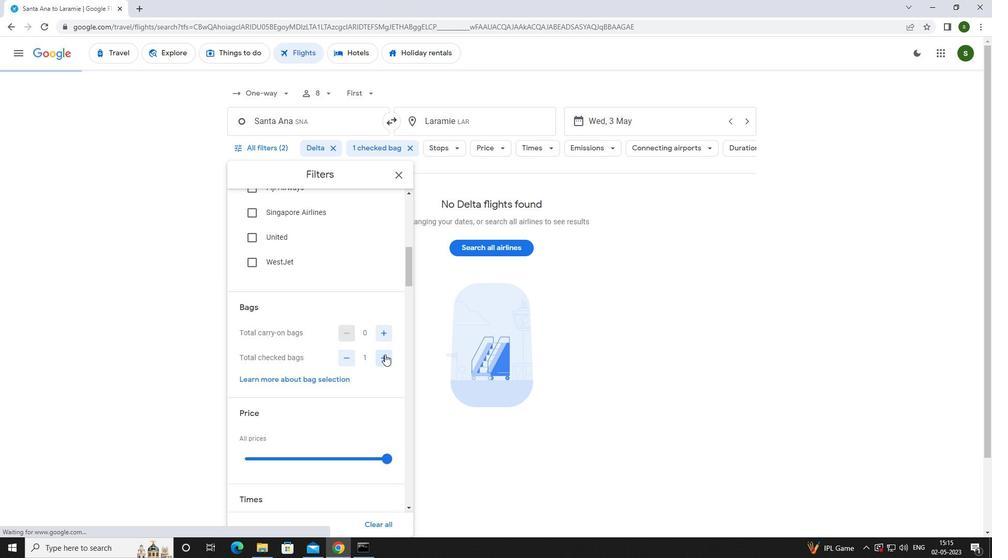 
Action: Mouse moved to (384, 353)
Screenshot: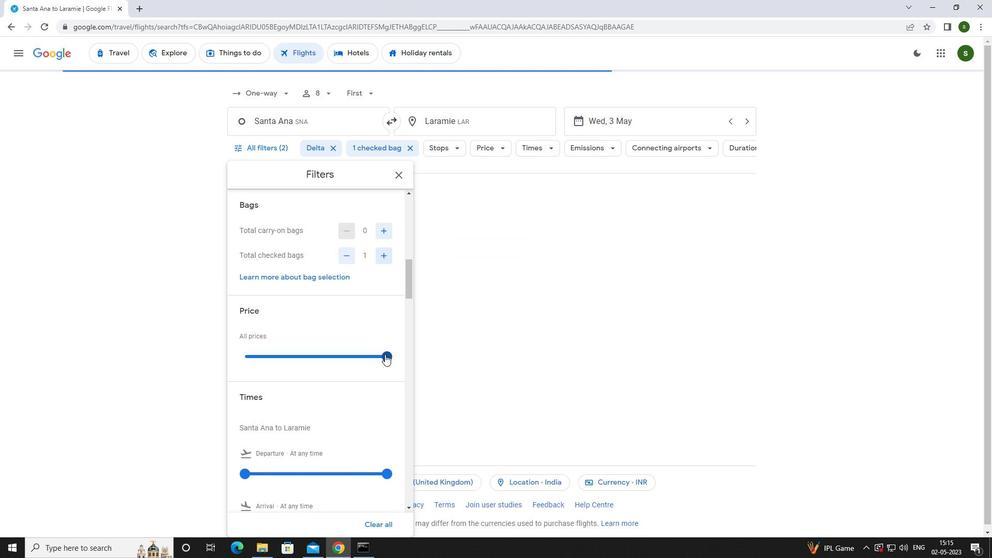 
Action: Mouse pressed left at (384, 353)
Screenshot: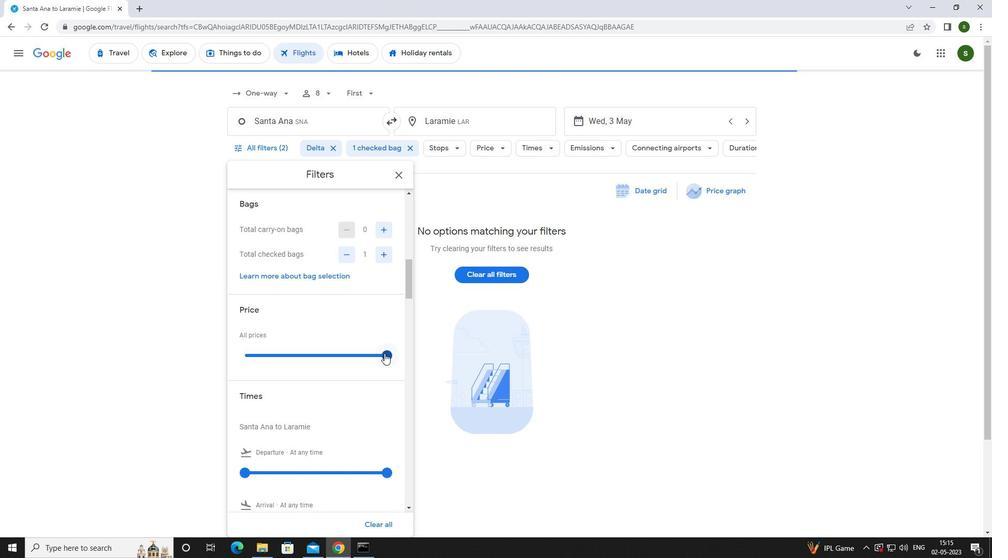 
Action: Mouse moved to (244, 378)
Screenshot: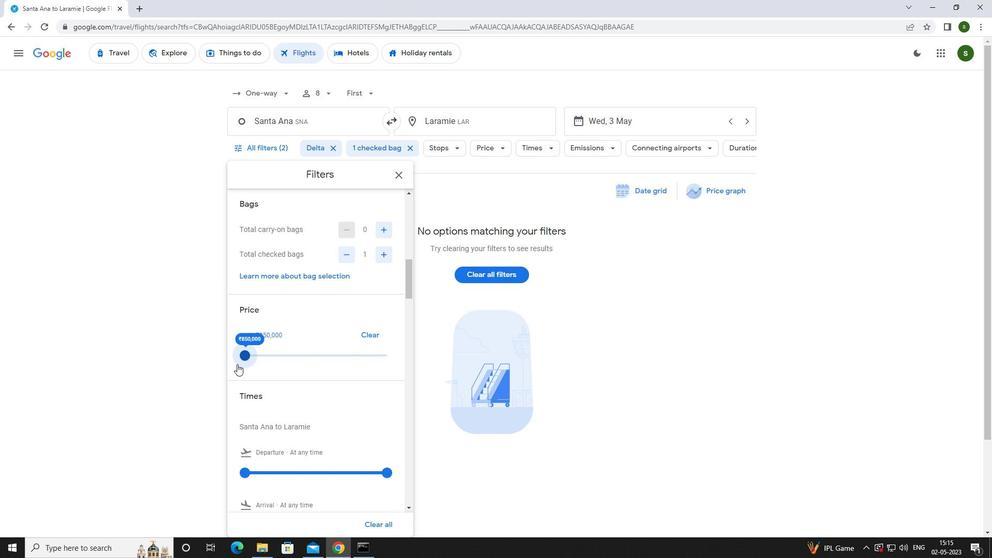 
Action: Mouse scrolled (244, 377) with delta (0, 0)
Screenshot: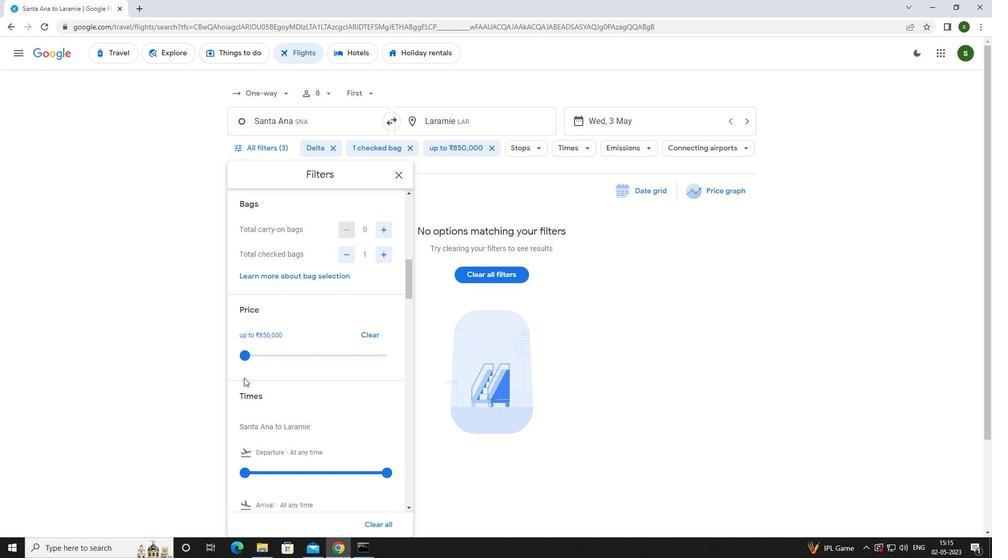 
Action: Mouse scrolled (244, 377) with delta (0, 0)
Screenshot: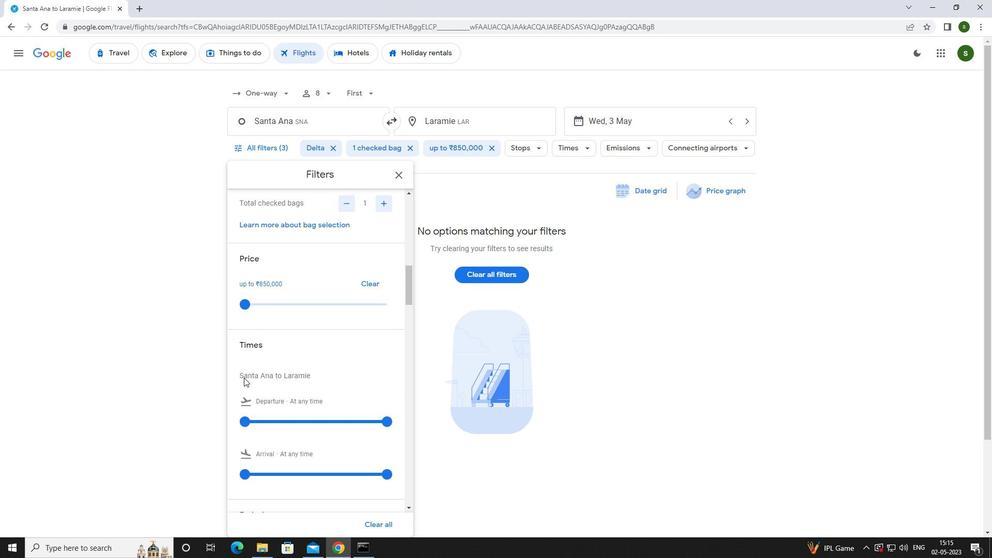 
Action: Mouse moved to (250, 371)
Screenshot: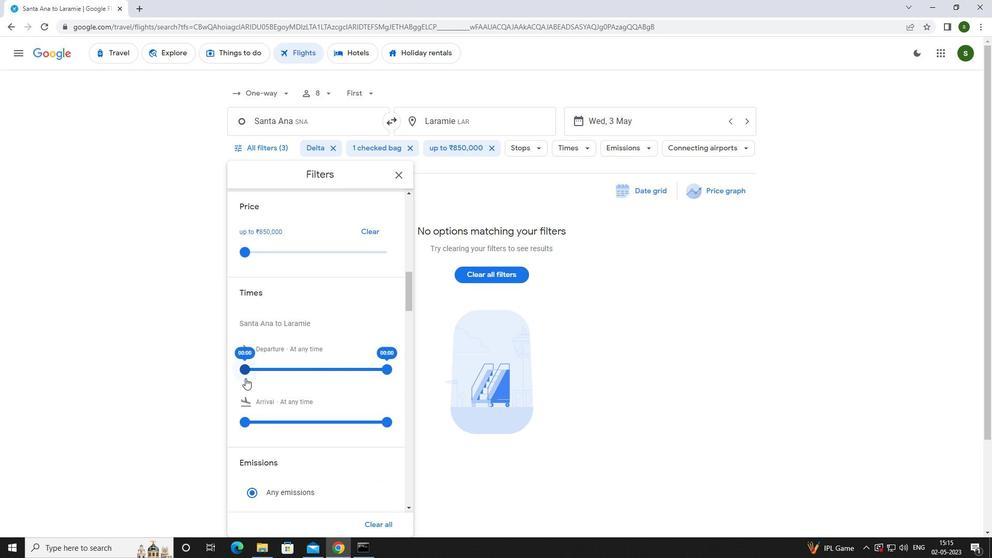 
Action: Mouse pressed left at (250, 371)
Screenshot: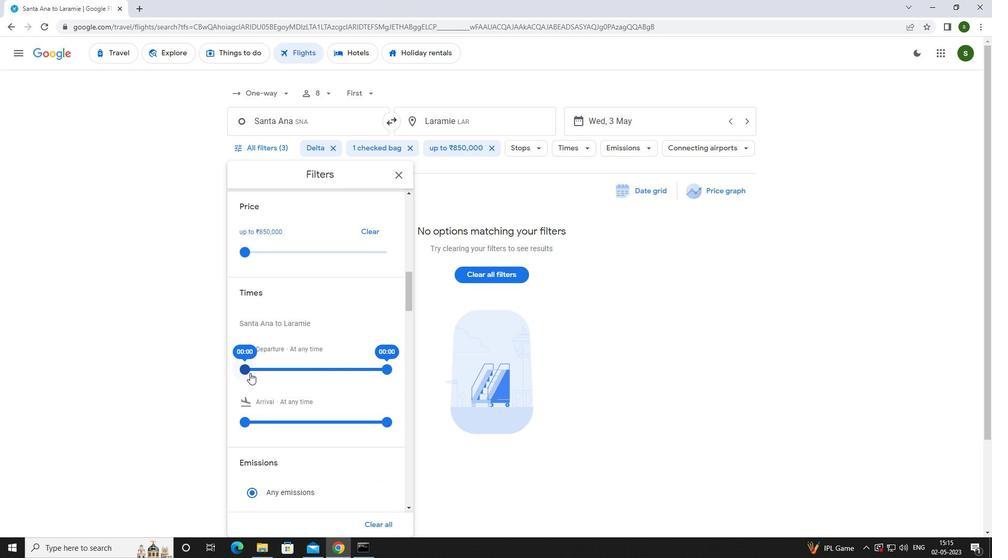 
Action: Mouse moved to (301, 366)
Screenshot: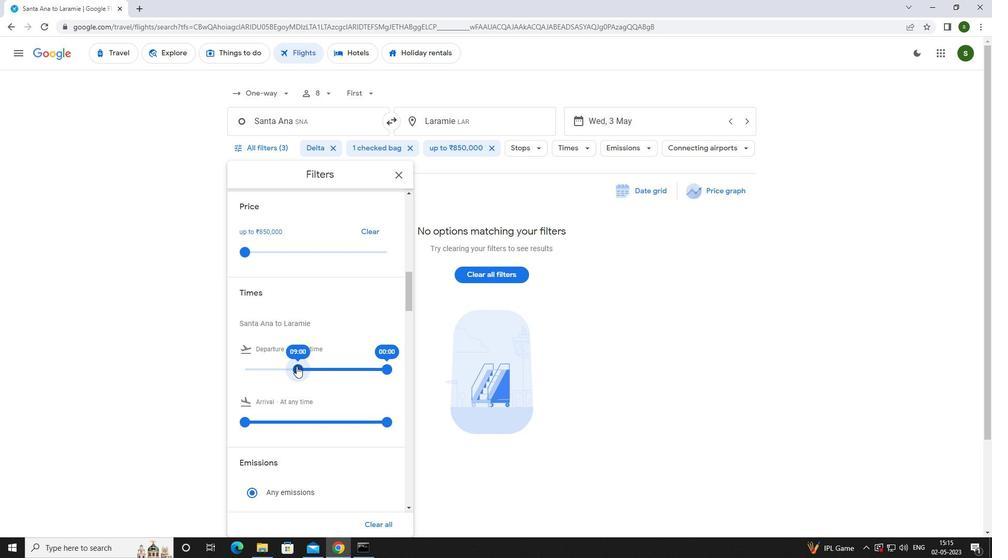 
Action: Mouse pressed left at (301, 366)
Screenshot: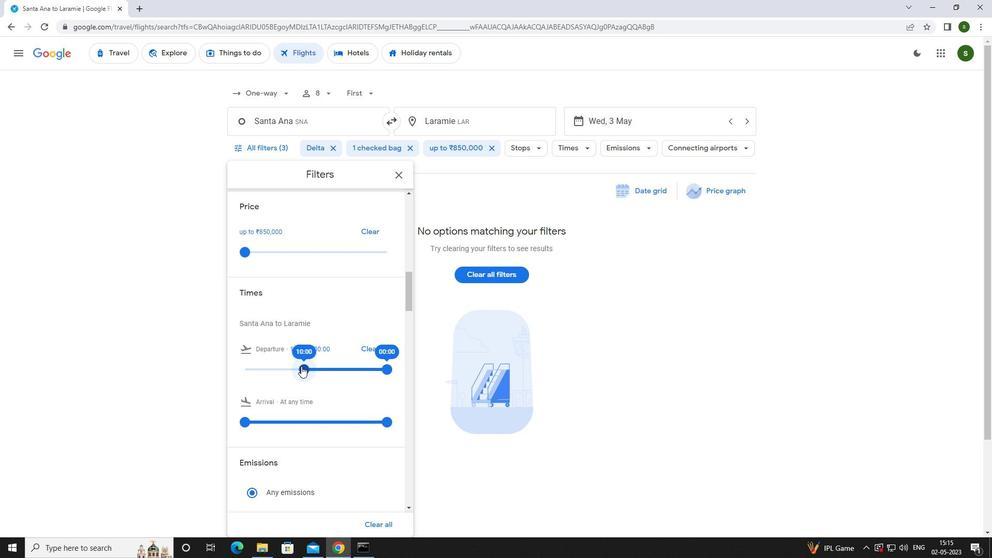 
Action: Mouse moved to (603, 300)
Screenshot: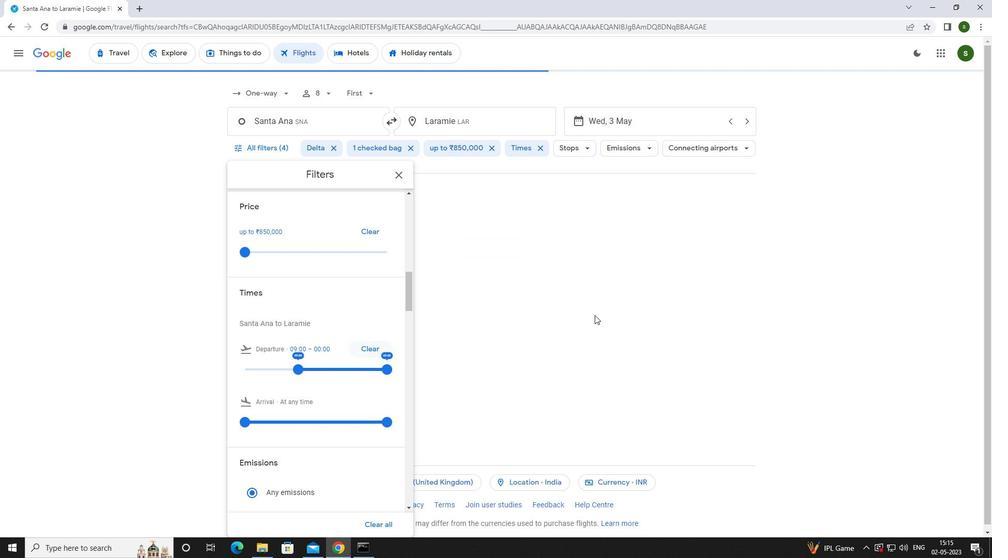 
Action: Mouse pressed left at (603, 300)
Screenshot: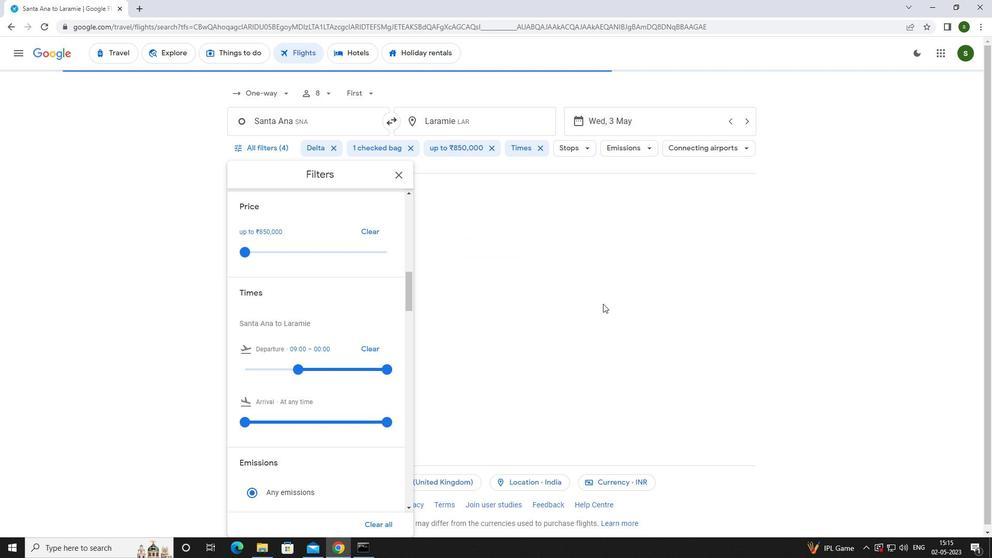 
Action: Mouse moved to (601, 300)
Screenshot: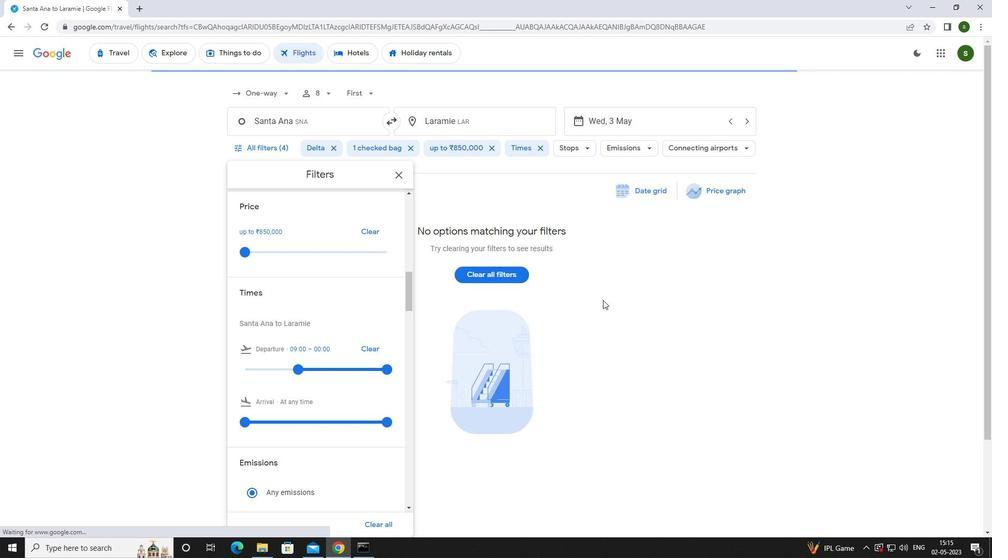 
